 Task: Search one way flight ticket for 4 adults, 1 infant in seat and 1 infant on lap in premium economy from Pasco: Tri-cities Airport to Jacksonville: Albert J. Ellis Airport on 5-3-2023. Choice of flights is Delta. Number of bags: 3 checked bags. Price is upto 73000. Outbound departure time preference is 20:45.
Action: Mouse moved to (288, 243)
Screenshot: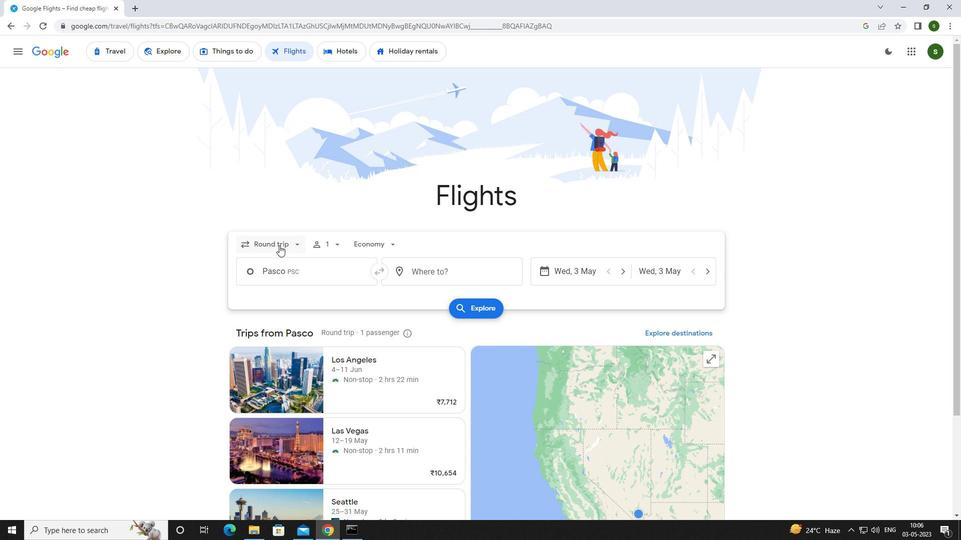 
Action: Mouse pressed left at (288, 243)
Screenshot: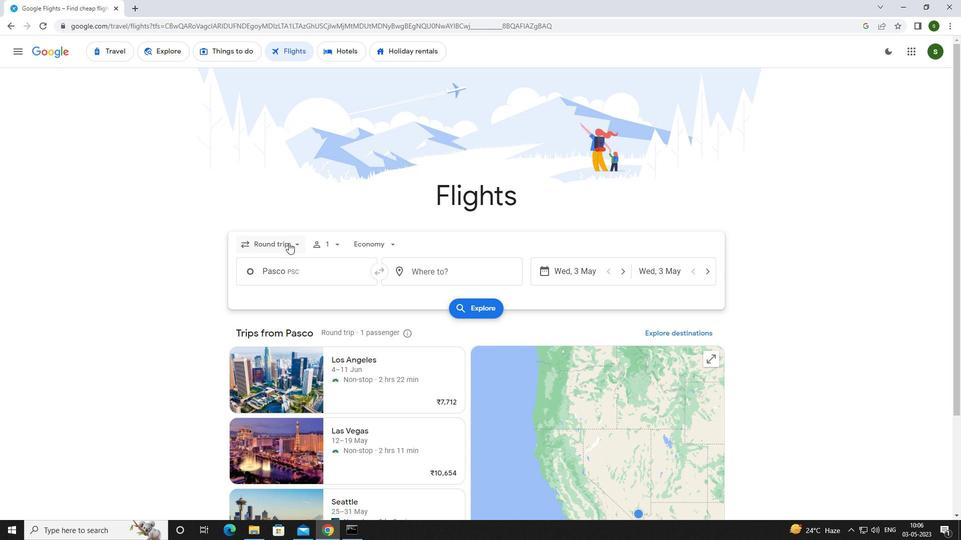 
Action: Mouse moved to (293, 285)
Screenshot: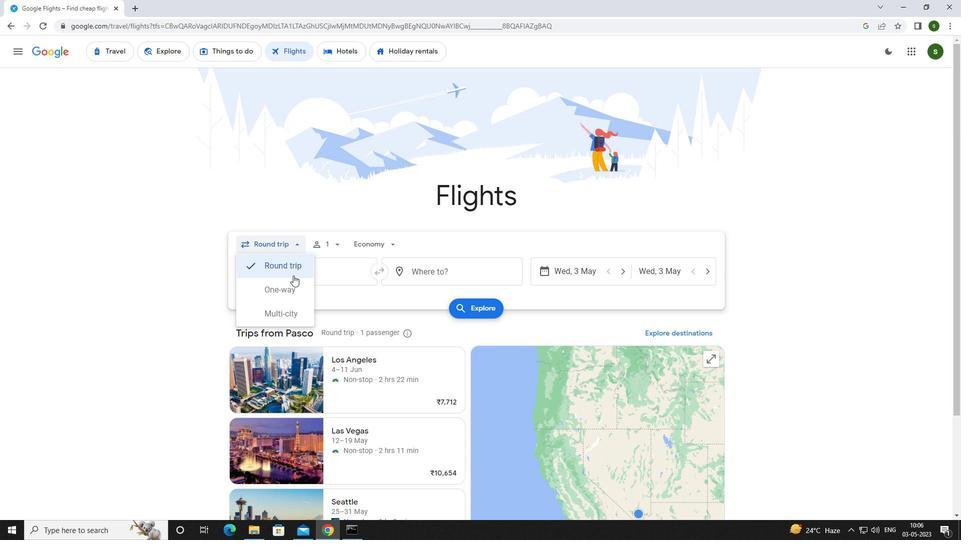 
Action: Mouse pressed left at (293, 285)
Screenshot: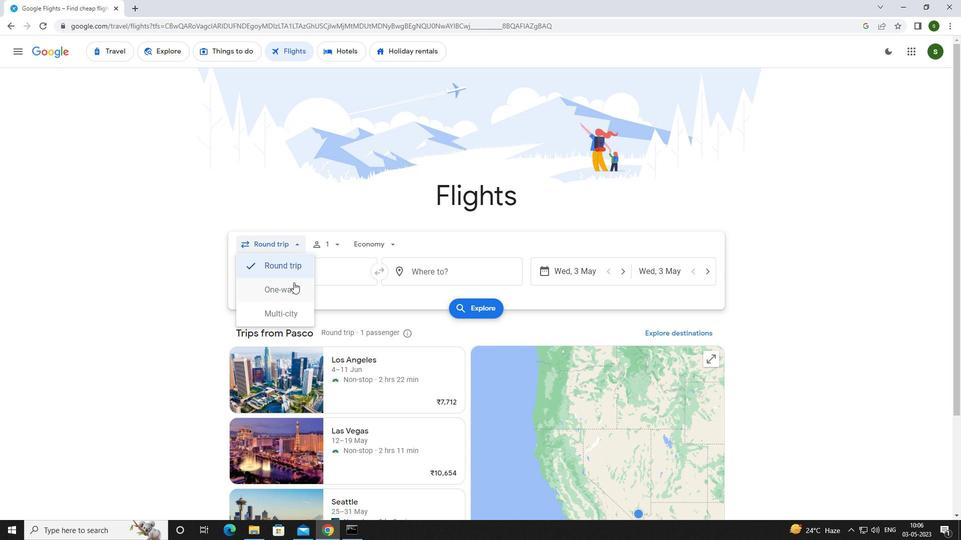 
Action: Mouse moved to (336, 245)
Screenshot: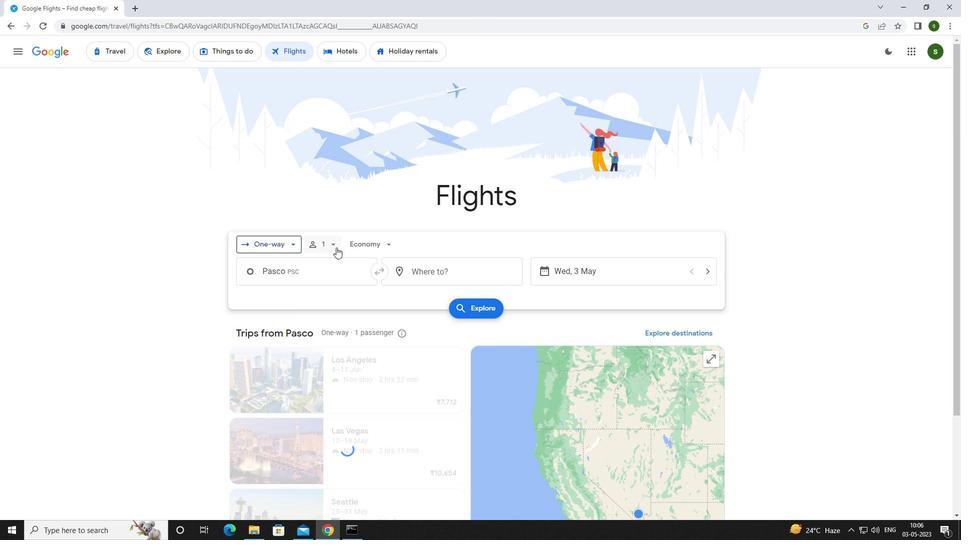 
Action: Mouse pressed left at (336, 245)
Screenshot: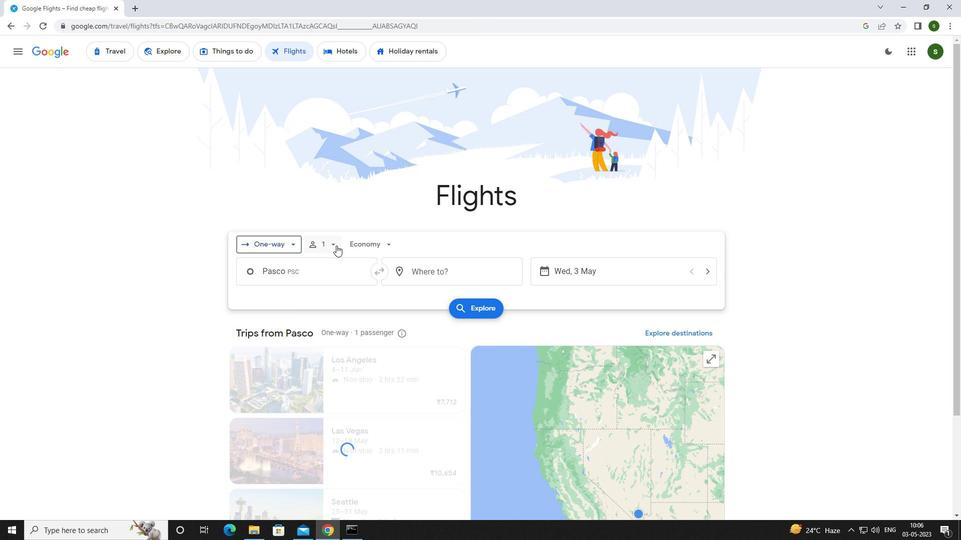 
Action: Mouse moved to (409, 270)
Screenshot: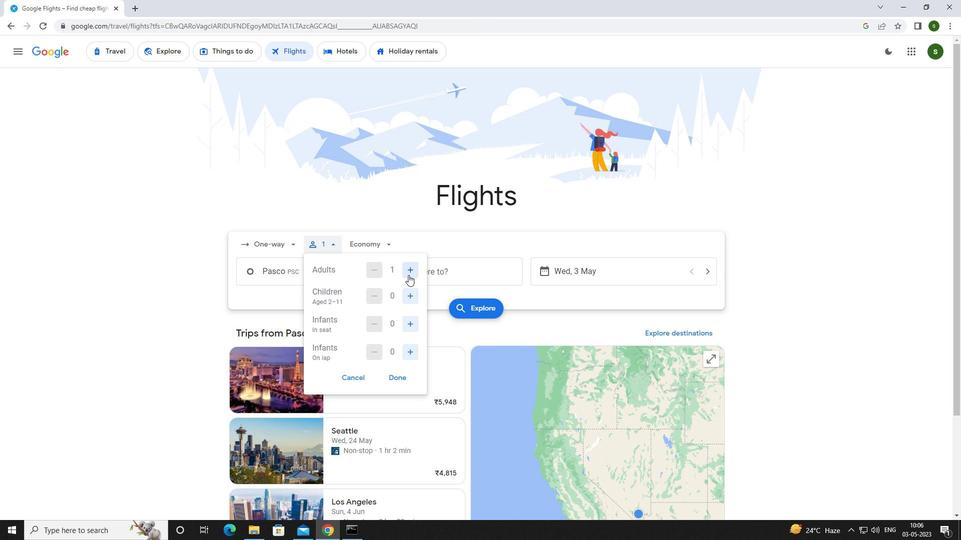 
Action: Mouse pressed left at (409, 270)
Screenshot: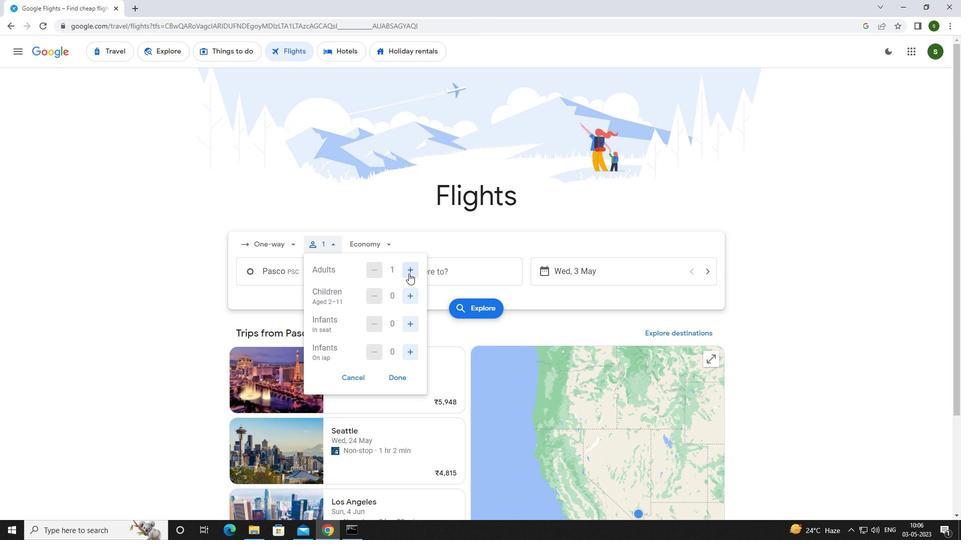 
Action: Mouse pressed left at (409, 270)
Screenshot: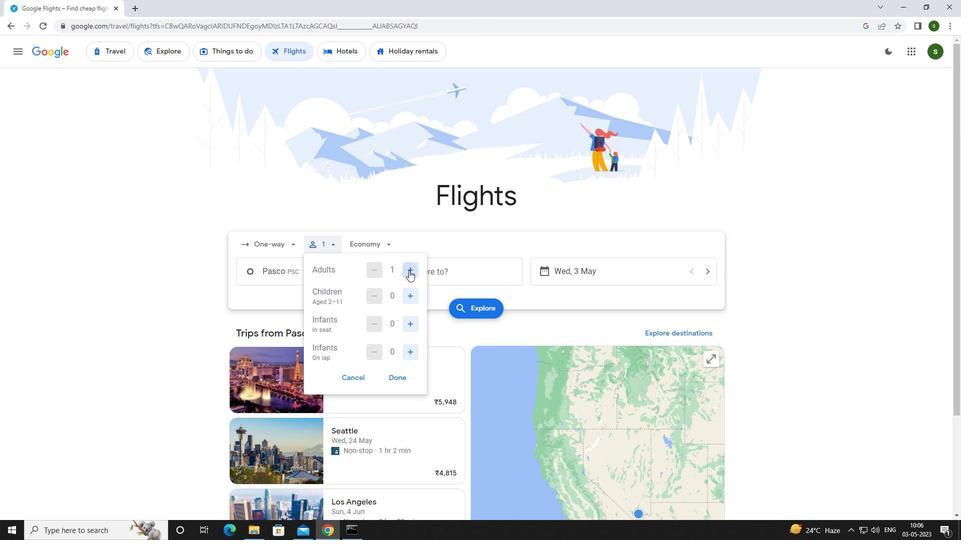 
Action: Mouse pressed left at (409, 270)
Screenshot: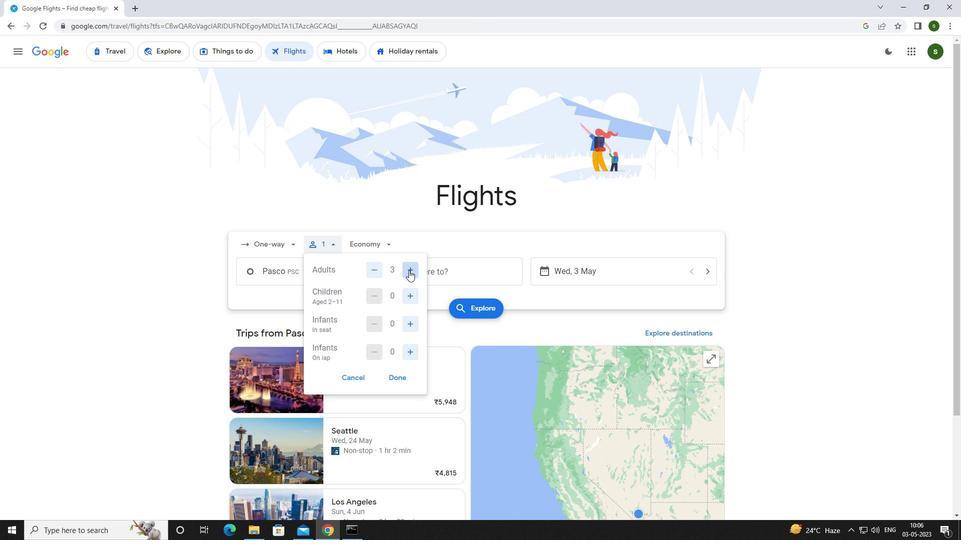 
Action: Mouse moved to (407, 329)
Screenshot: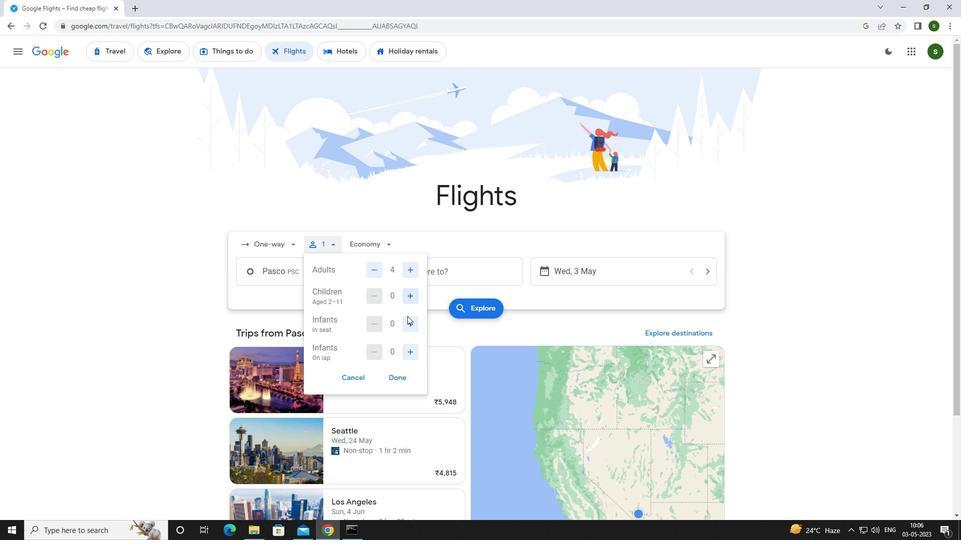 
Action: Mouse pressed left at (407, 329)
Screenshot: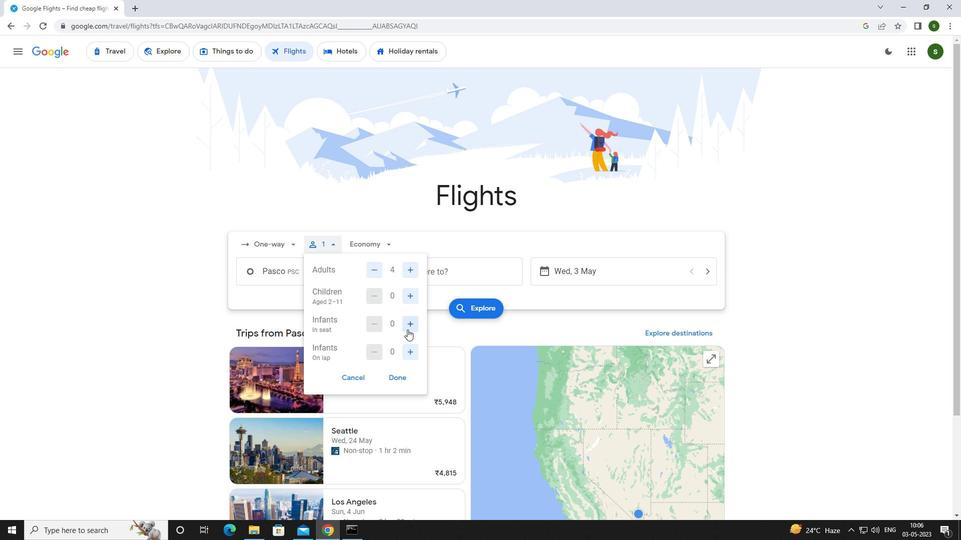 
Action: Mouse moved to (407, 357)
Screenshot: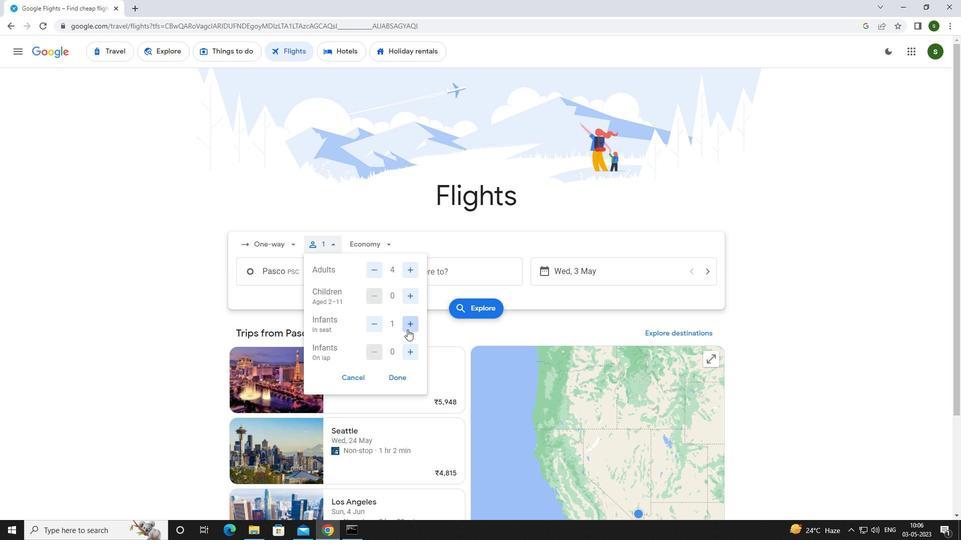 
Action: Mouse pressed left at (407, 357)
Screenshot: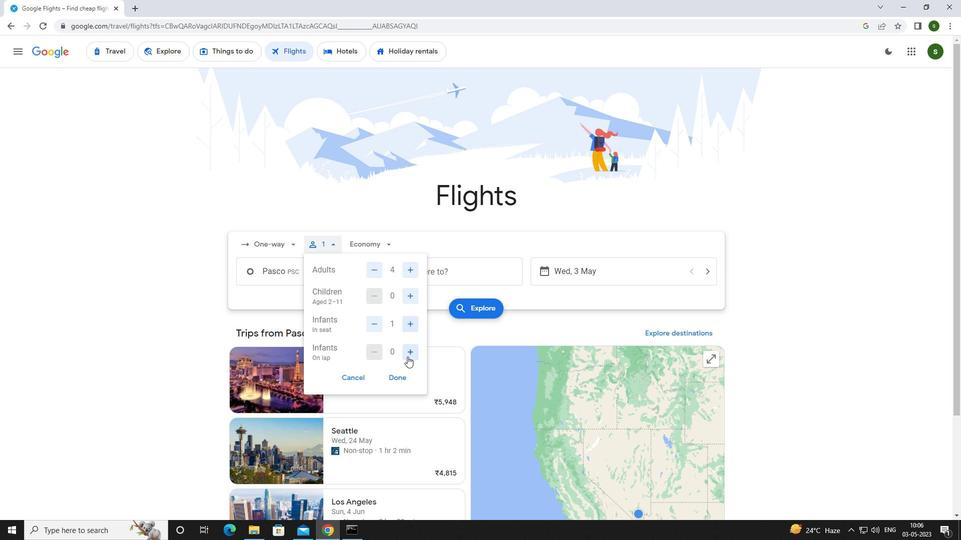 
Action: Mouse moved to (380, 243)
Screenshot: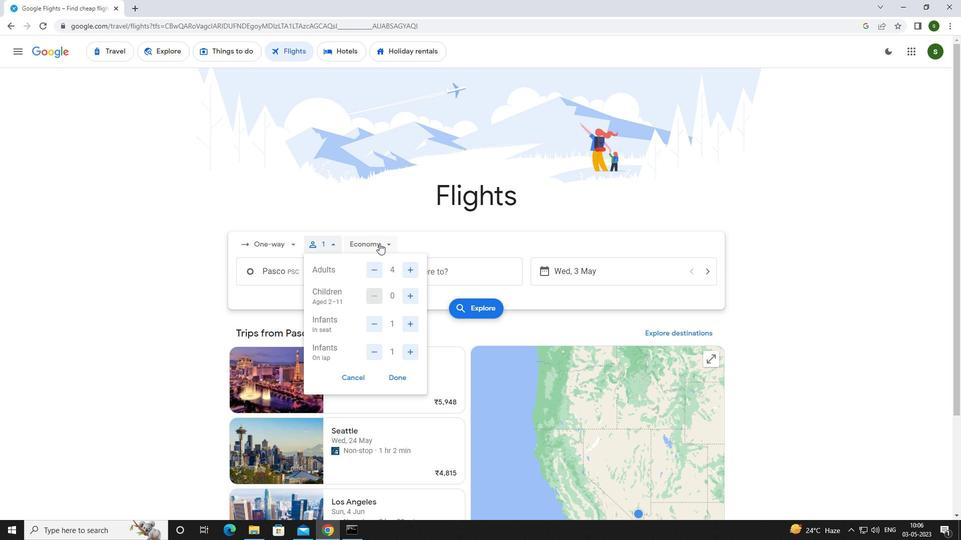 
Action: Mouse pressed left at (380, 243)
Screenshot: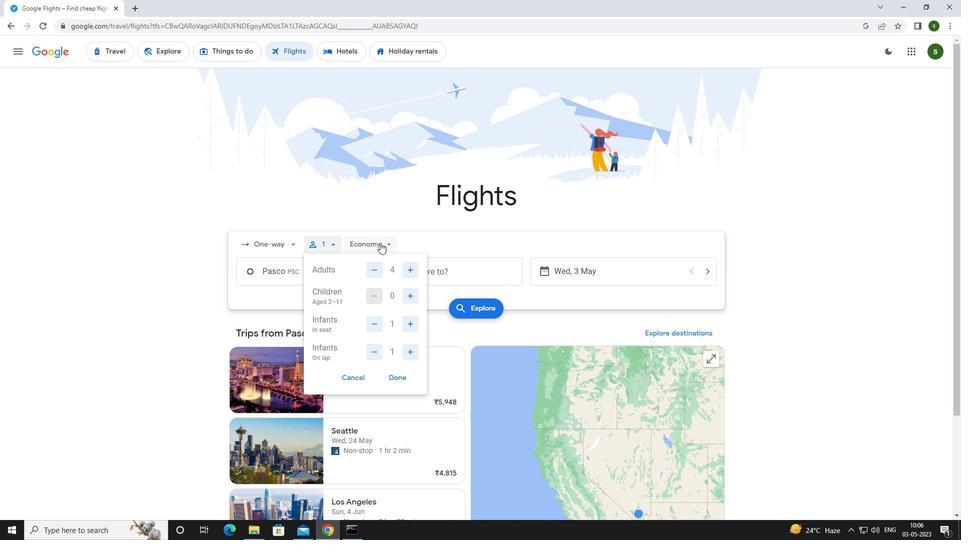 
Action: Mouse moved to (394, 288)
Screenshot: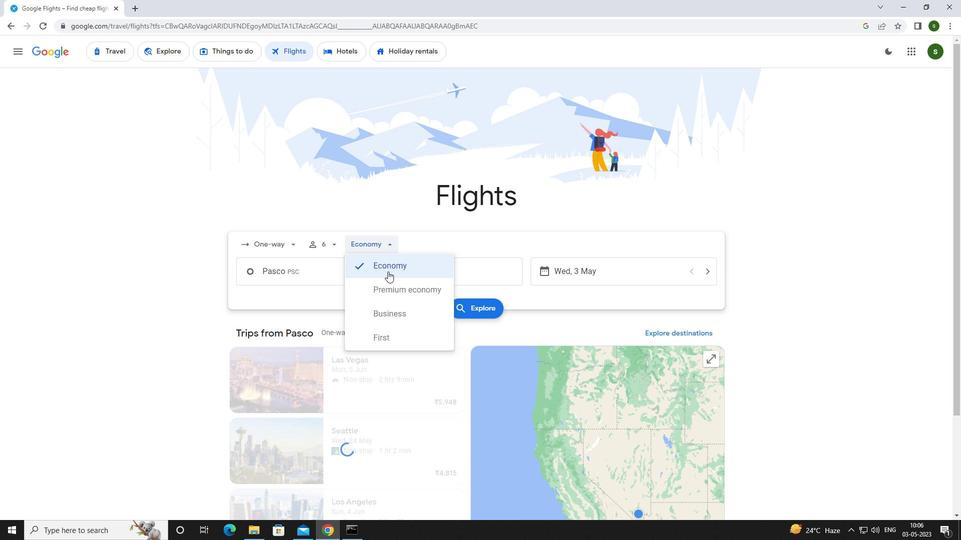 
Action: Mouse pressed left at (394, 288)
Screenshot: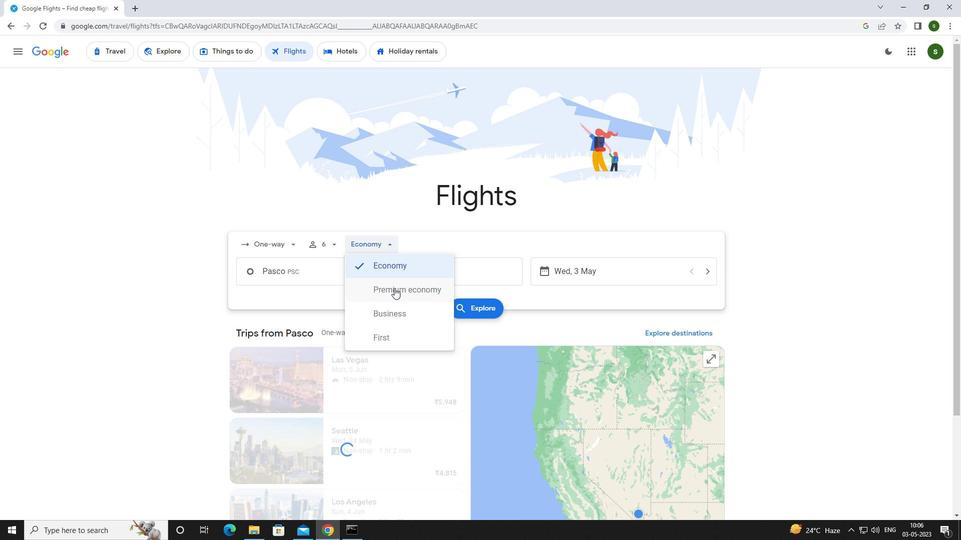
Action: Mouse moved to (362, 276)
Screenshot: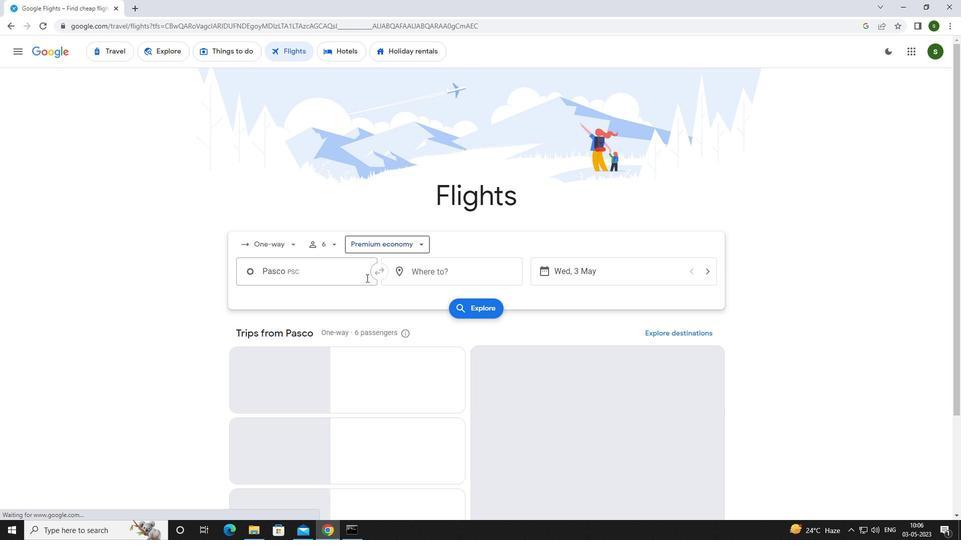 
Action: Mouse pressed left at (362, 276)
Screenshot: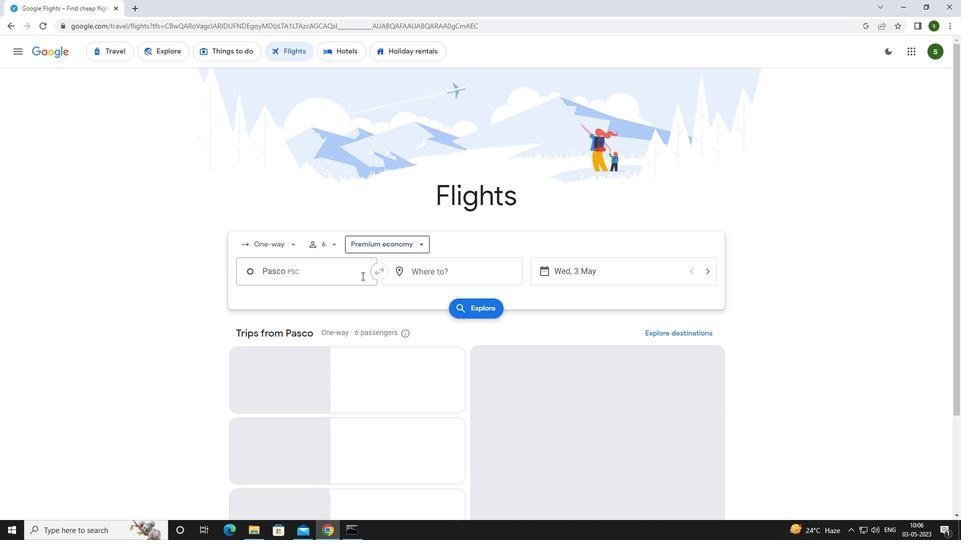 
Action: Key pressed <Key.caps_lock>p<Key.caps_lock>asc
Screenshot: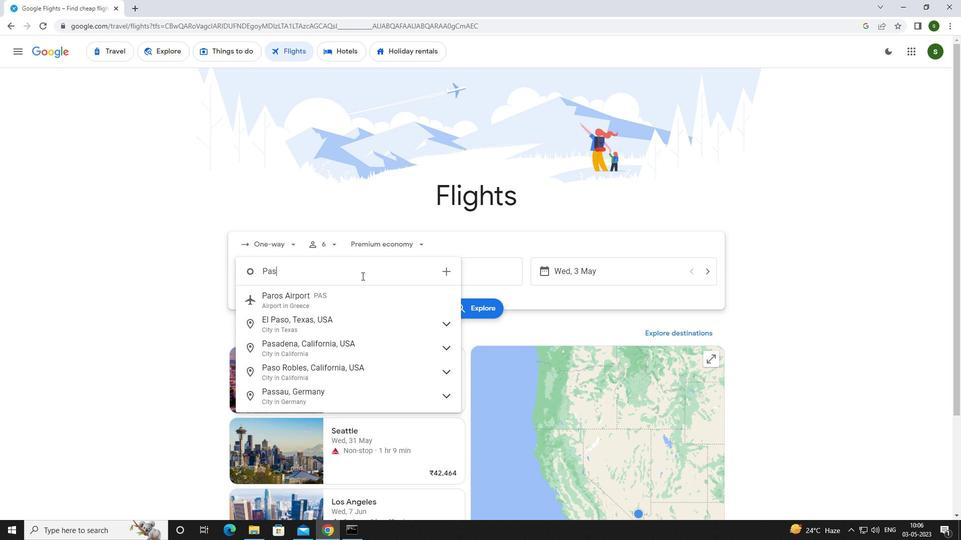 
Action: Mouse moved to (352, 324)
Screenshot: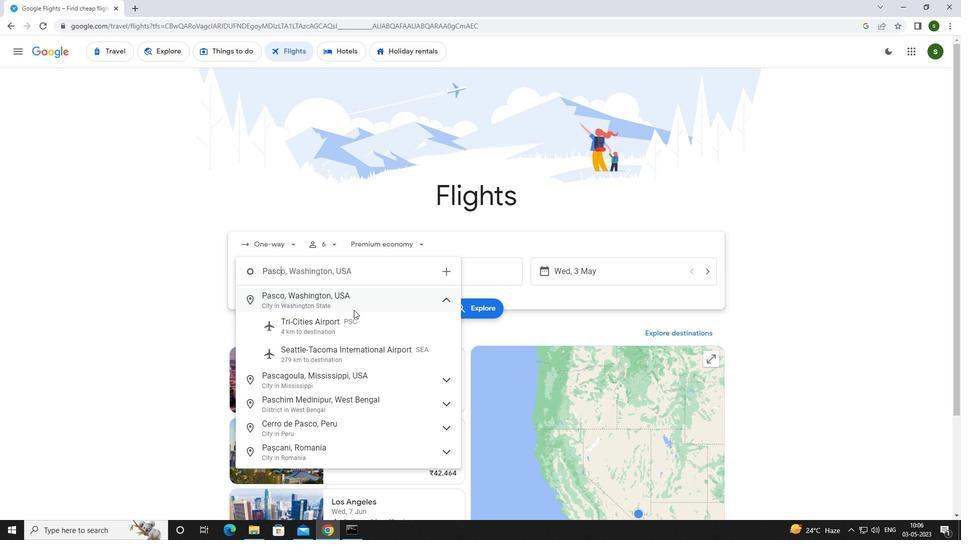 
Action: Mouse pressed left at (352, 324)
Screenshot: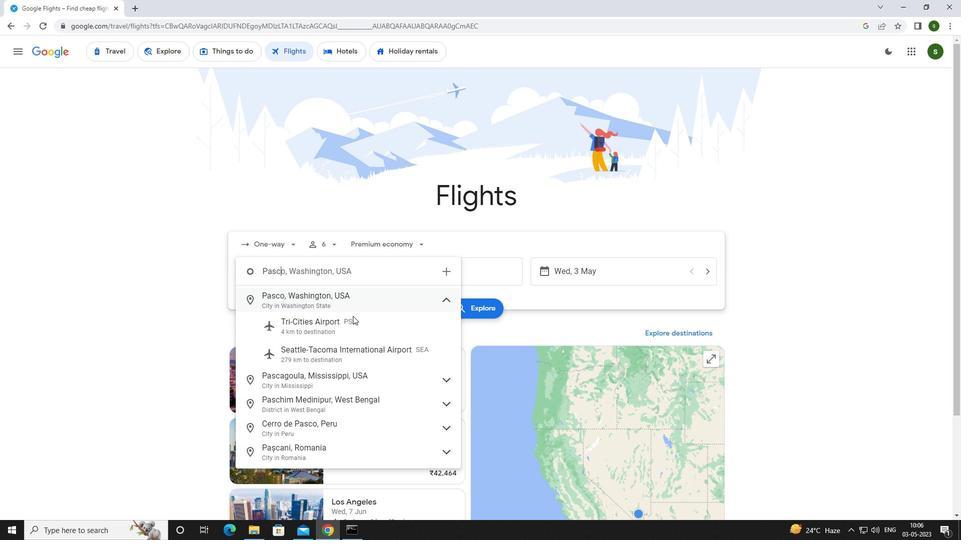 
Action: Mouse moved to (452, 271)
Screenshot: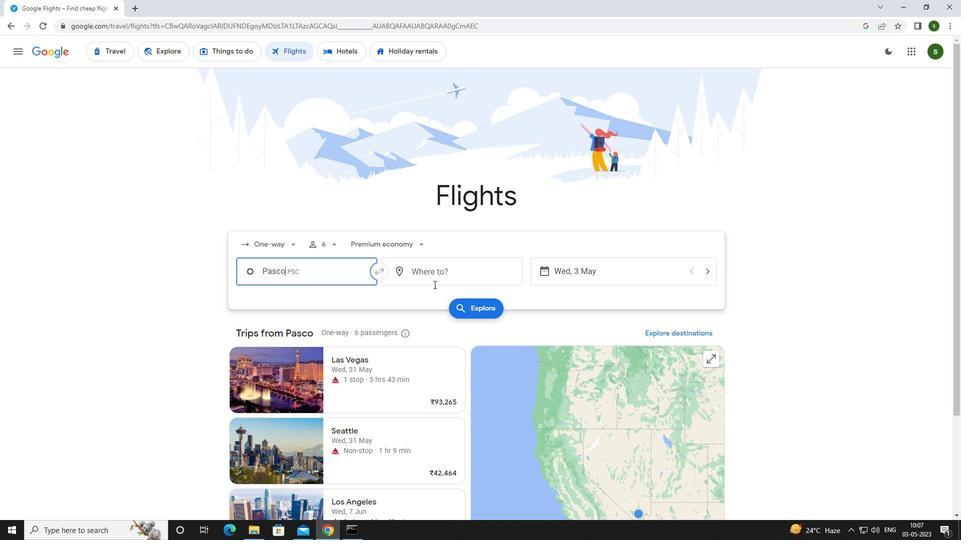 
Action: Mouse pressed left at (452, 271)
Screenshot: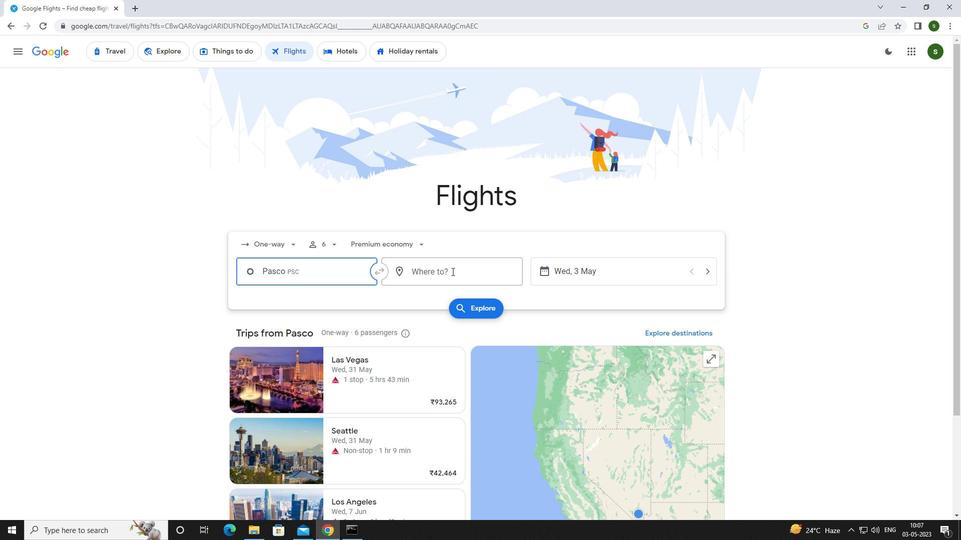 
Action: Mouse moved to (425, 279)
Screenshot: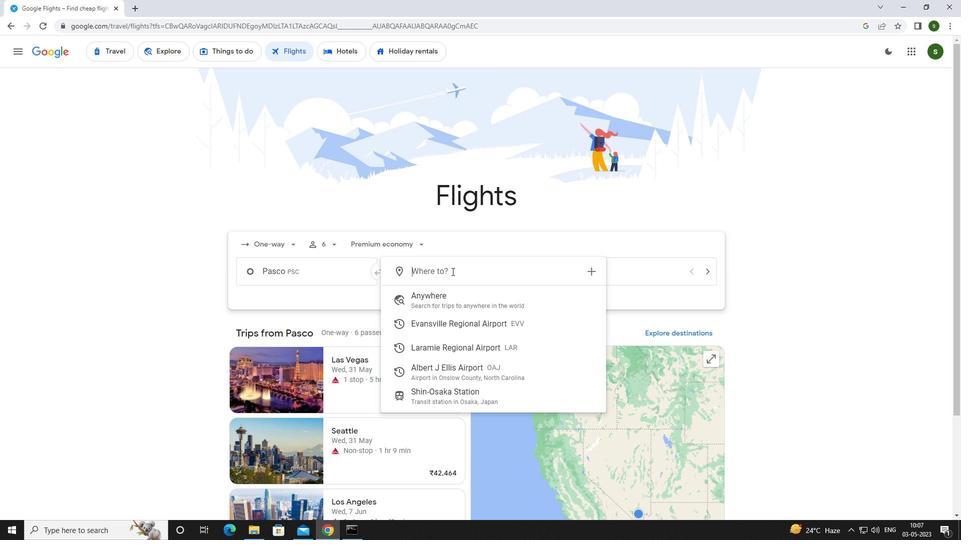
Action: Key pressed <Key.caps_lock>a<Key.caps_lock>lbert<Key.space>
Screenshot: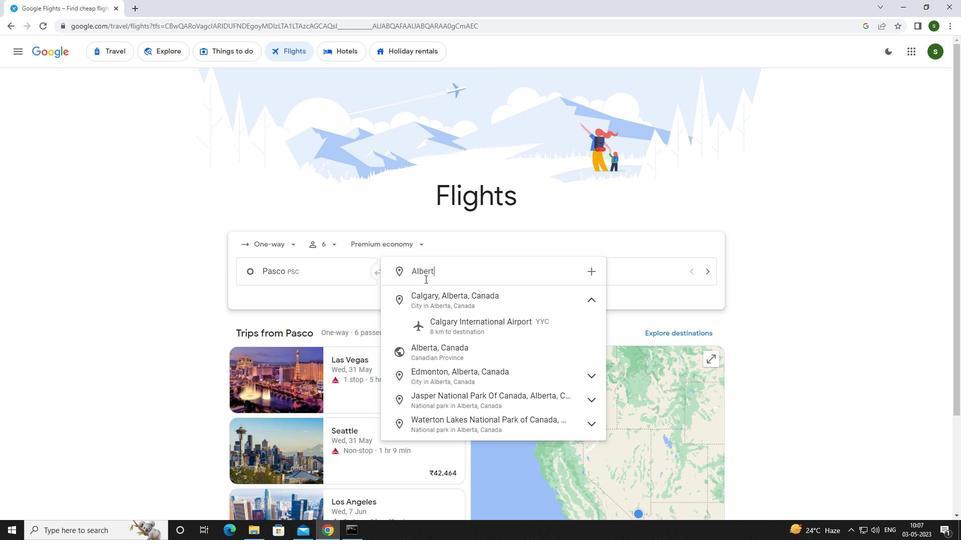 
Action: Mouse moved to (437, 304)
Screenshot: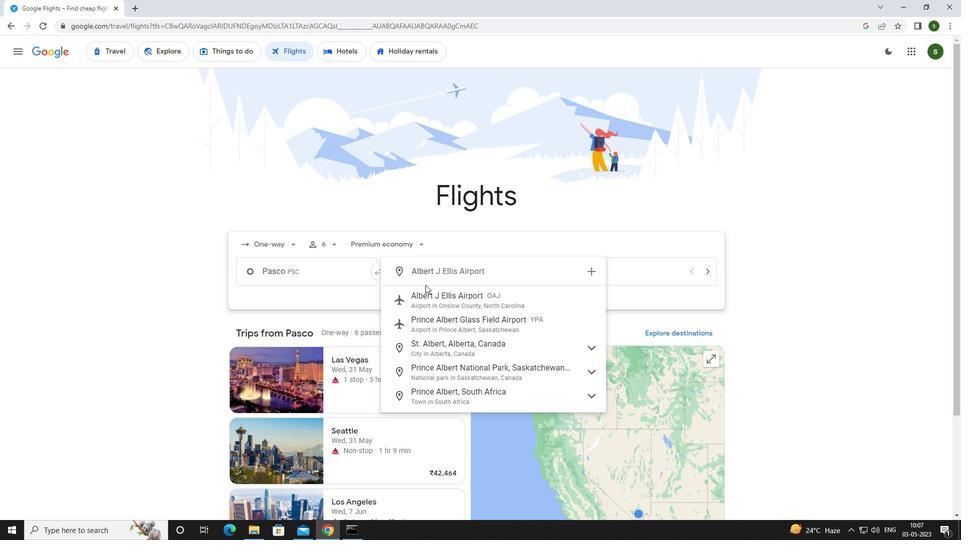
Action: Mouse pressed left at (437, 304)
Screenshot: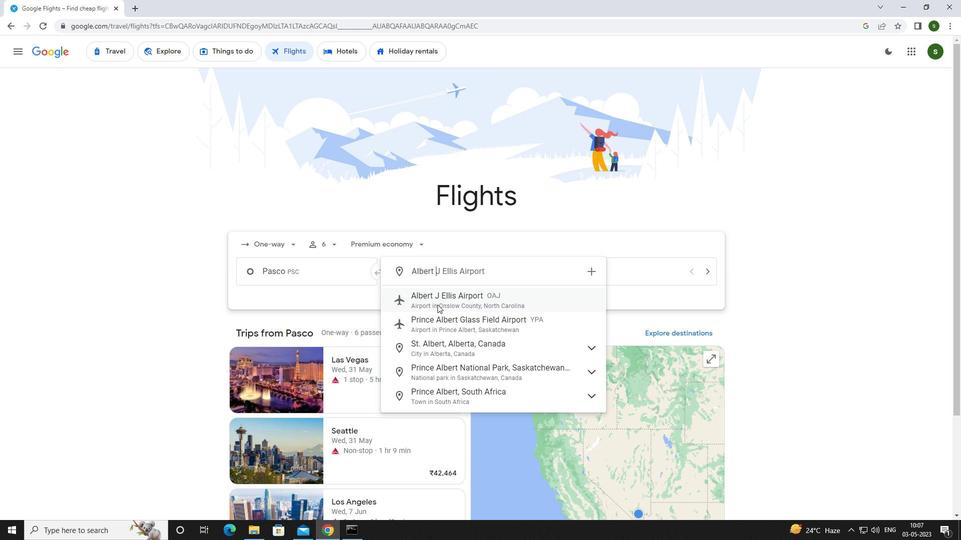 
Action: Mouse moved to (615, 269)
Screenshot: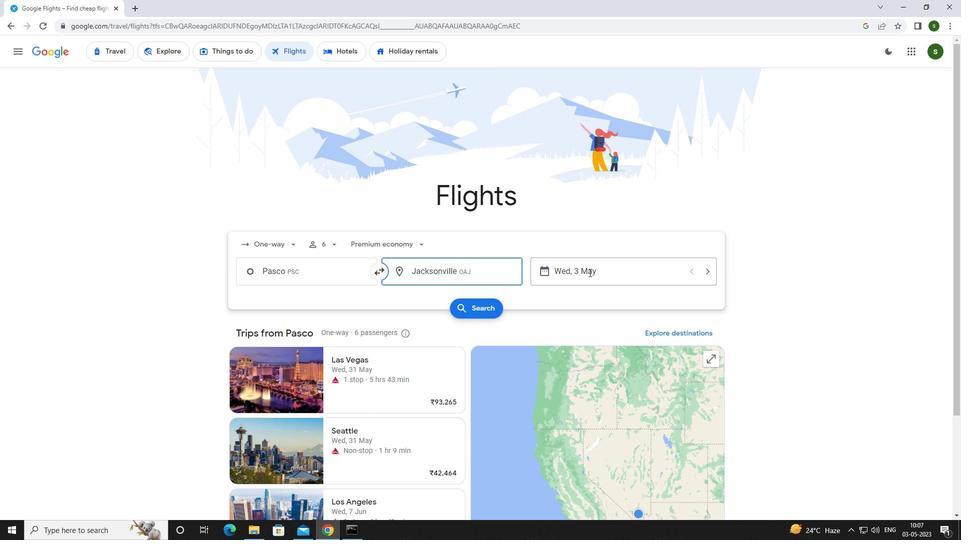 
Action: Mouse pressed left at (615, 269)
Screenshot: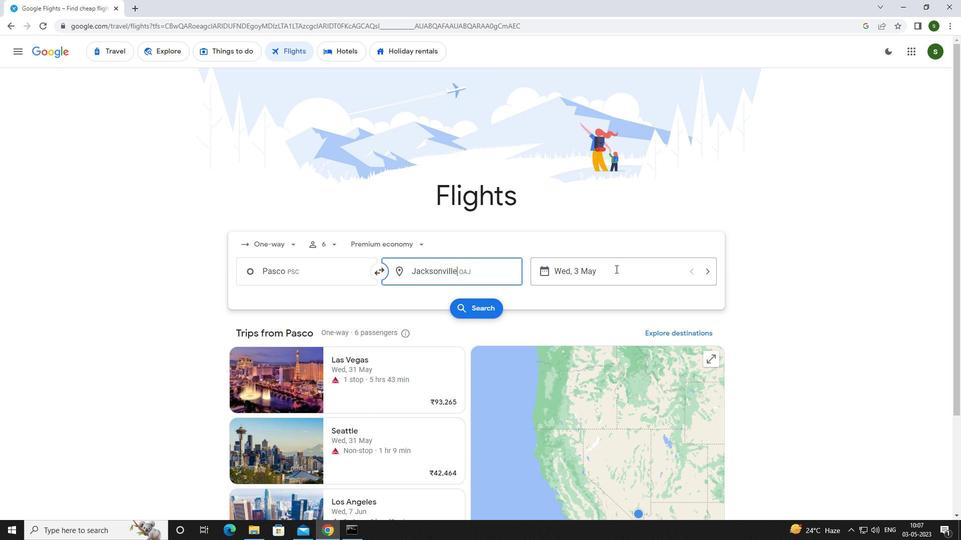 
Action: Mouse moved to (430, 337)
Screenshot: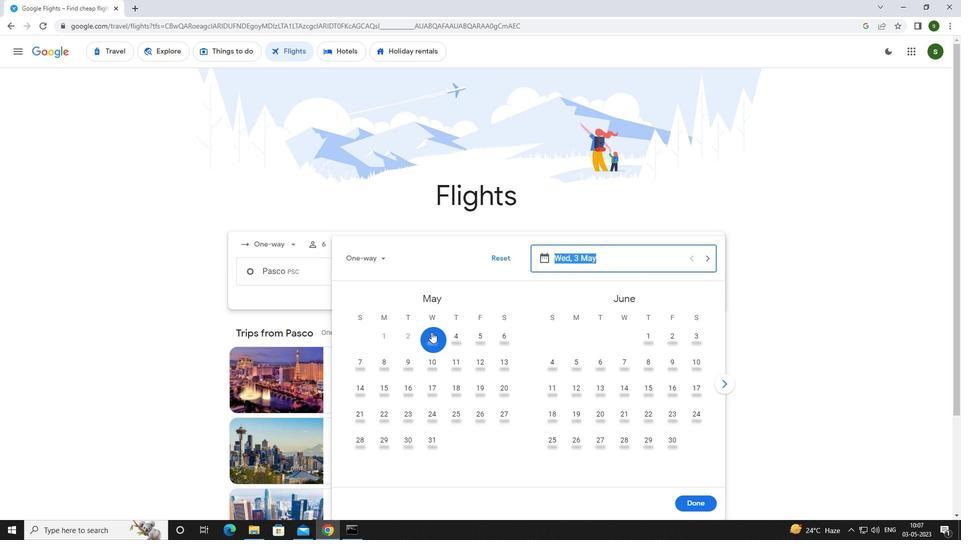 
Action: Mouse pressed left at (430, 337)
Screenshot: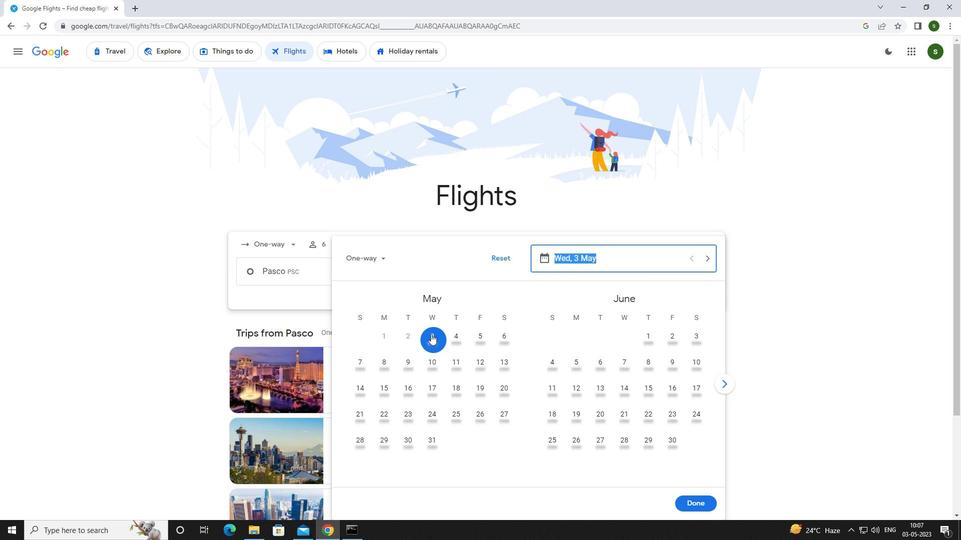 
Action: Mouse moved to (681, 501)
Screenshot: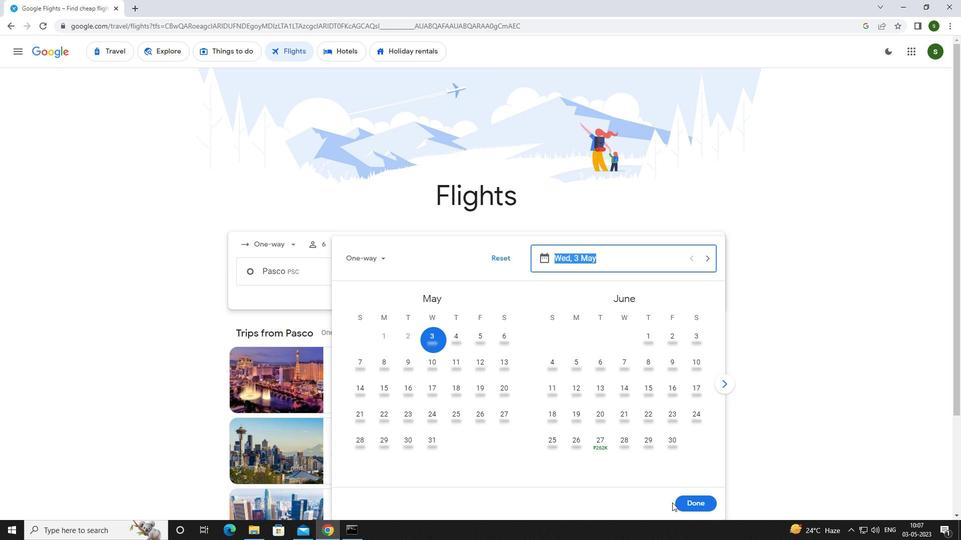 
Action: Mouse pressed left at (681, 501)
Screenshot: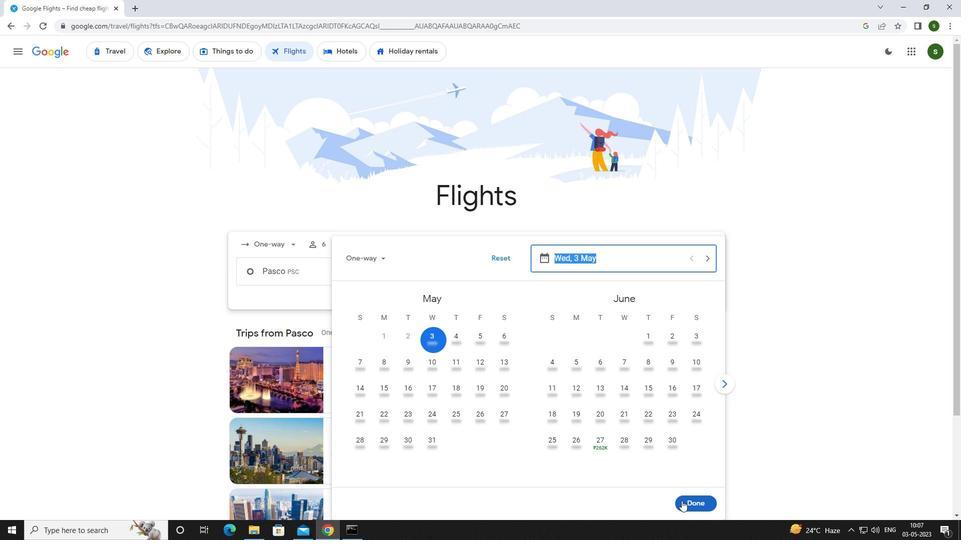 
Action: Mouse moved to (482, 303)
Screenshot: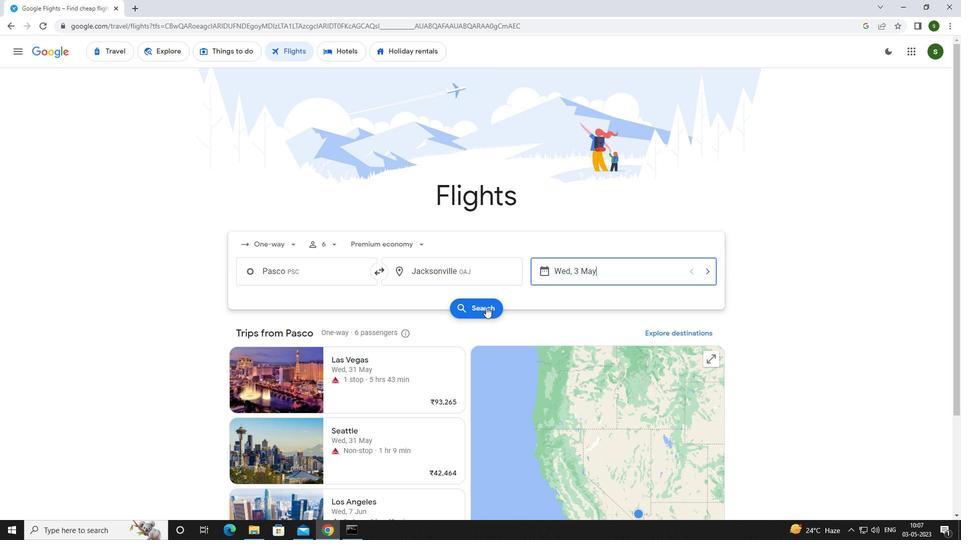
Action: Mouse pressed left at (482, 303)
Screenshot: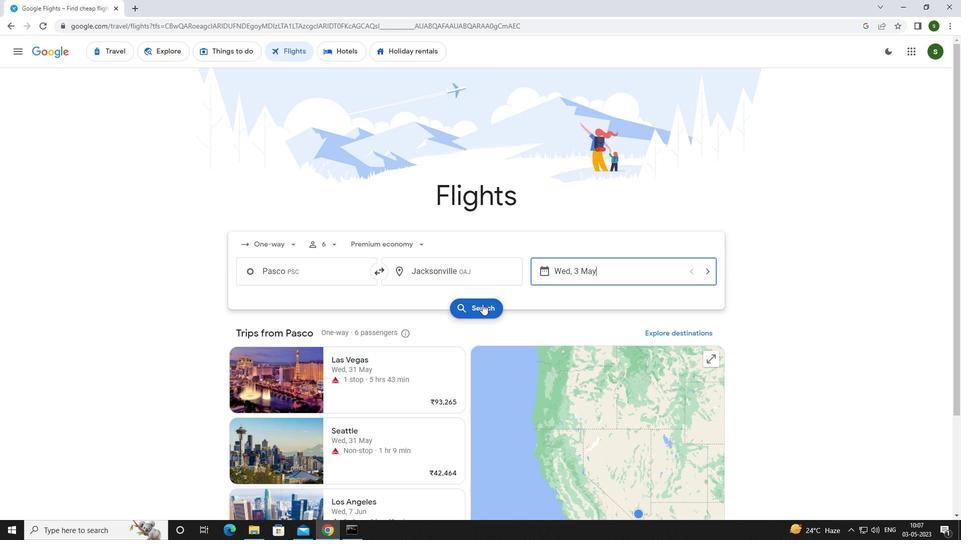 
Action: Mouse moved to (245, 137)
Screenshot: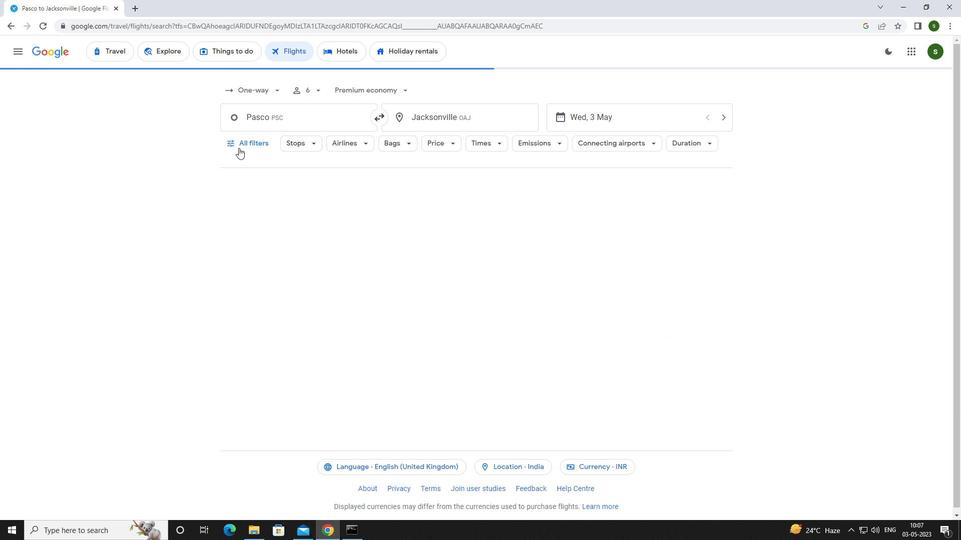 
Action: Mouse pressed left at (245, 137)
Screenshot: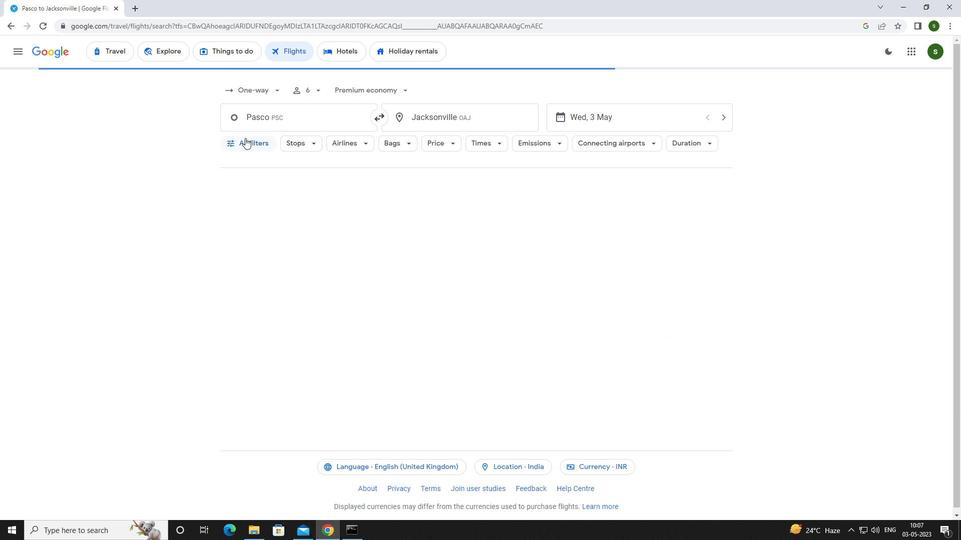 
Action: Mouse moved to (371, 355)
Screenshot: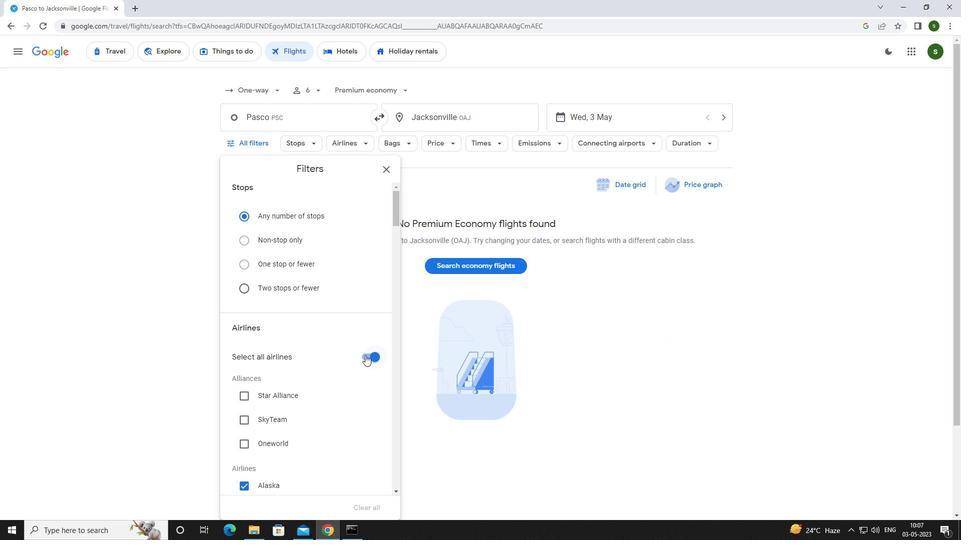
Action: Mouse pressed left at (371, 355)
Screenshot: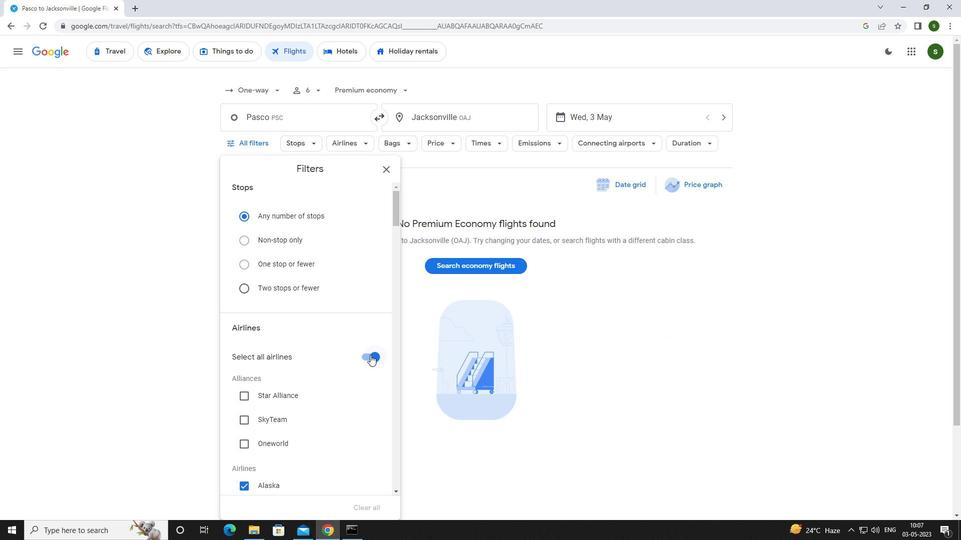 
Action: Mouse scrolled (371, 355) with delta (0, 0)
Screenshot: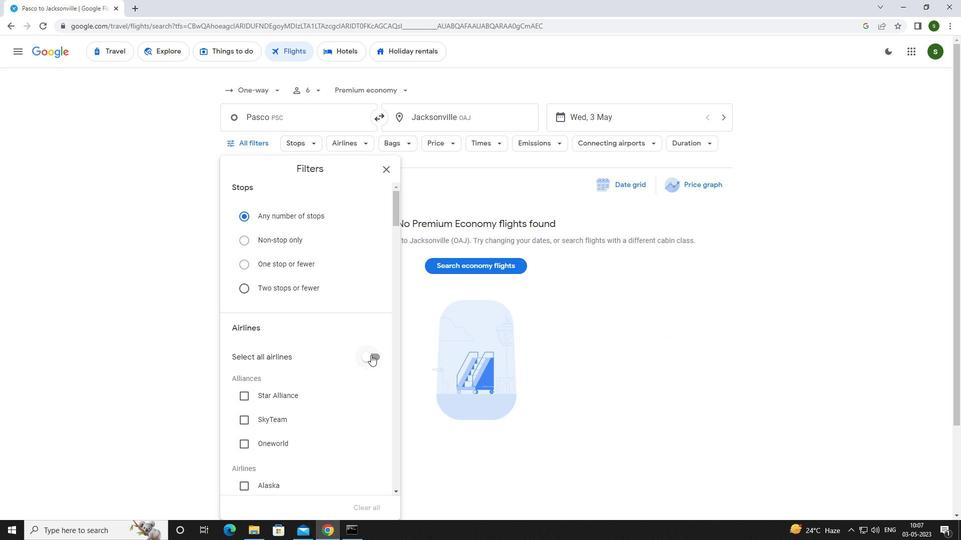 
Action: Mouse scrolled (371, 355) with delta (0, 0)
Screenshot: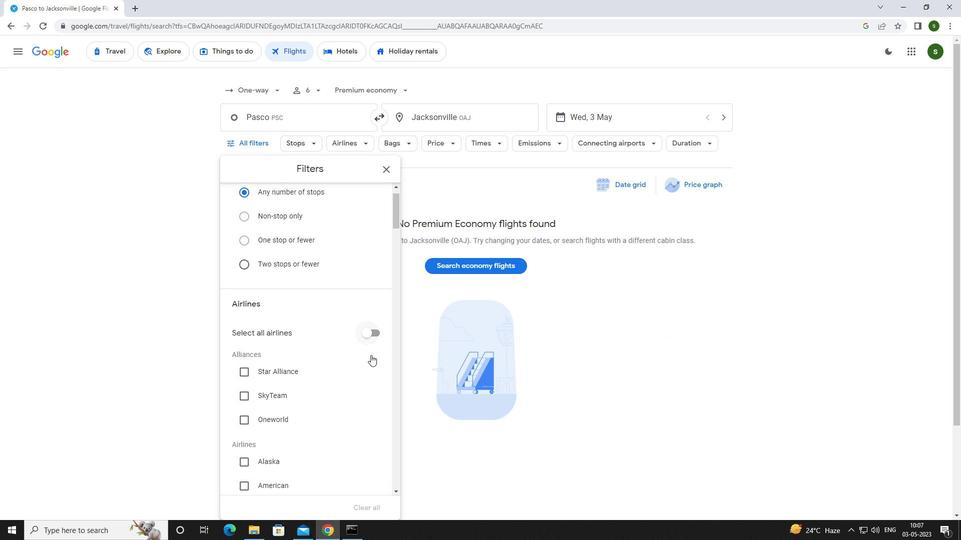 
Action: Mouse scrolled (371, 355) with delta (0, 0)
Screenshot: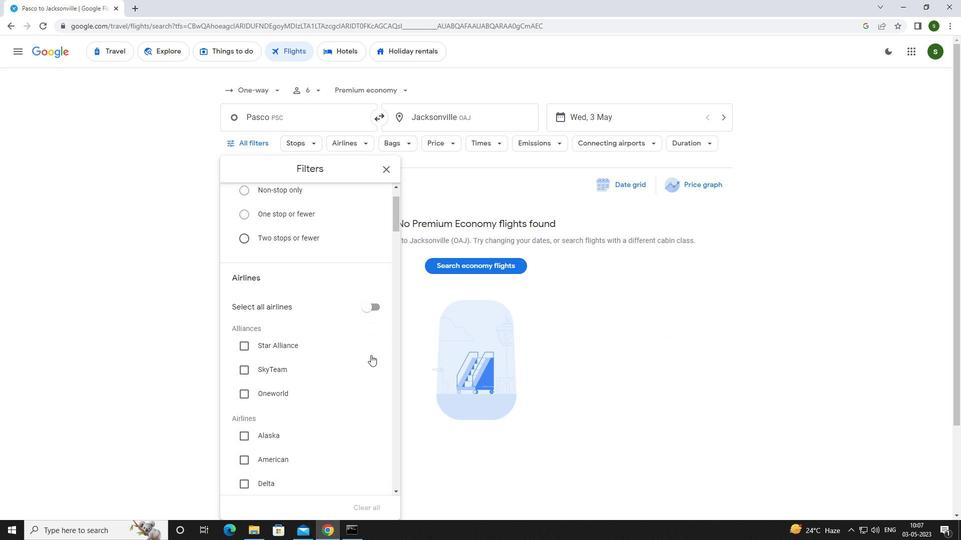 
Action: Mouse moved to (269, 382)
Screenshot: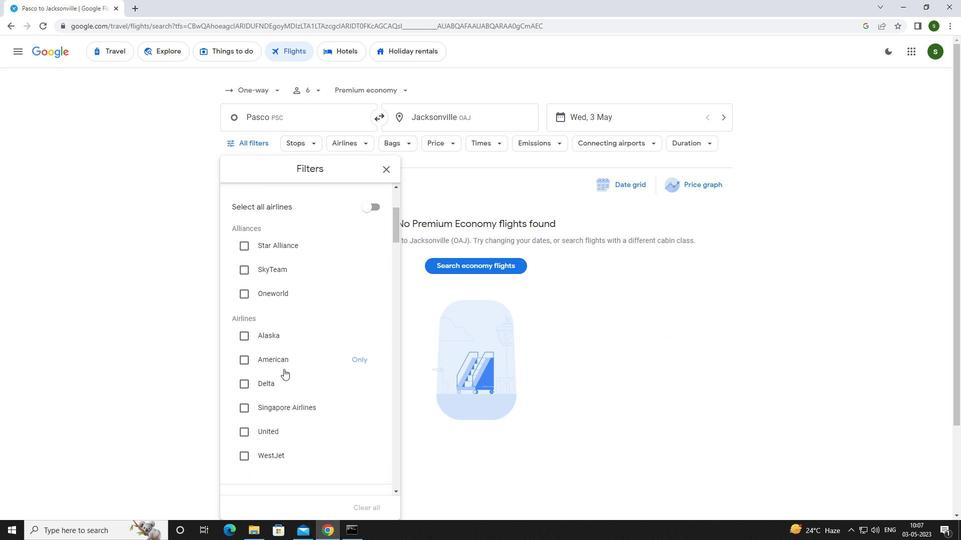 
Action: Mouse pressed left at (269, 382)
Screenshot: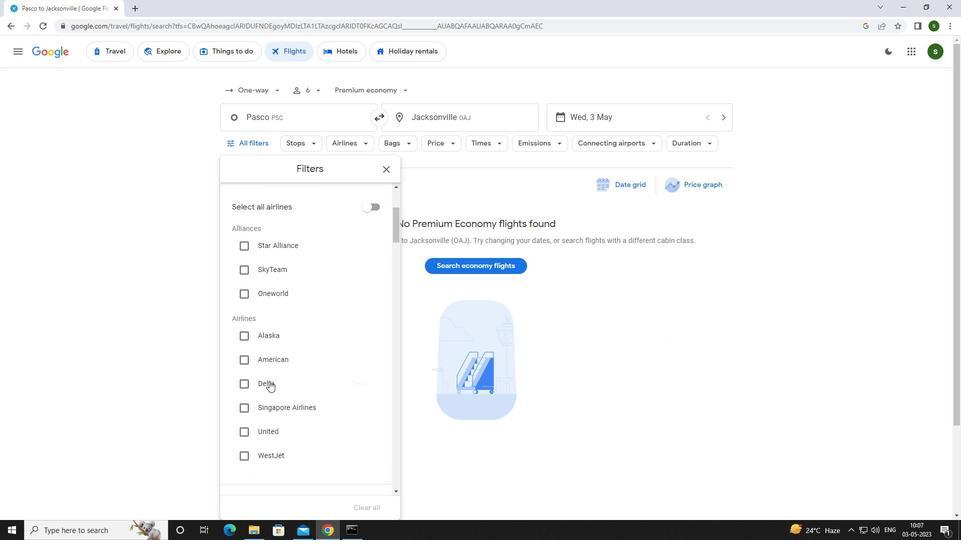 
Action: Mouse scrolled (269, 382) with delta (0, 0)
Screenshot: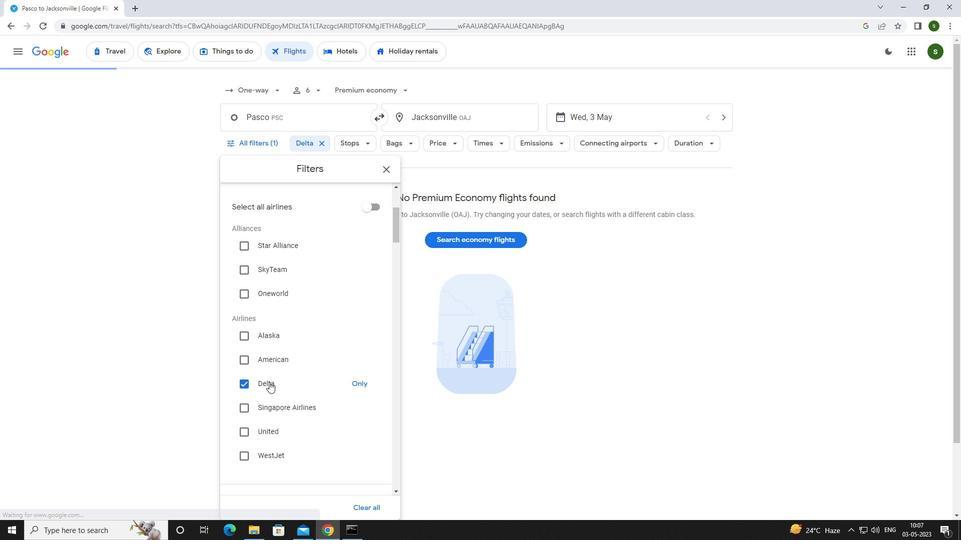 
Action: Mouse scrolled (269, 382) with delta (0, 0)
Screenshot: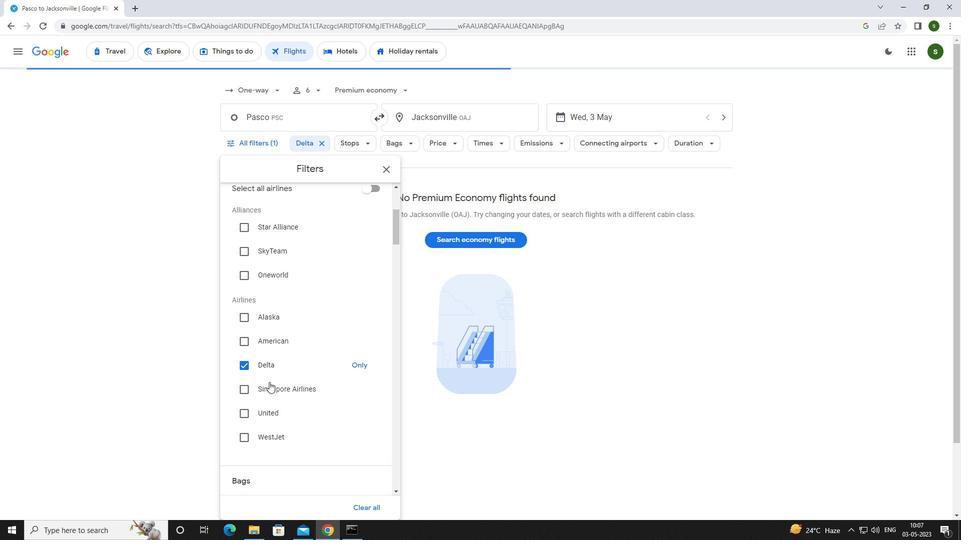 
Action: Mouse scrolled (269, 382) with delta (0, 0)
Screenshot: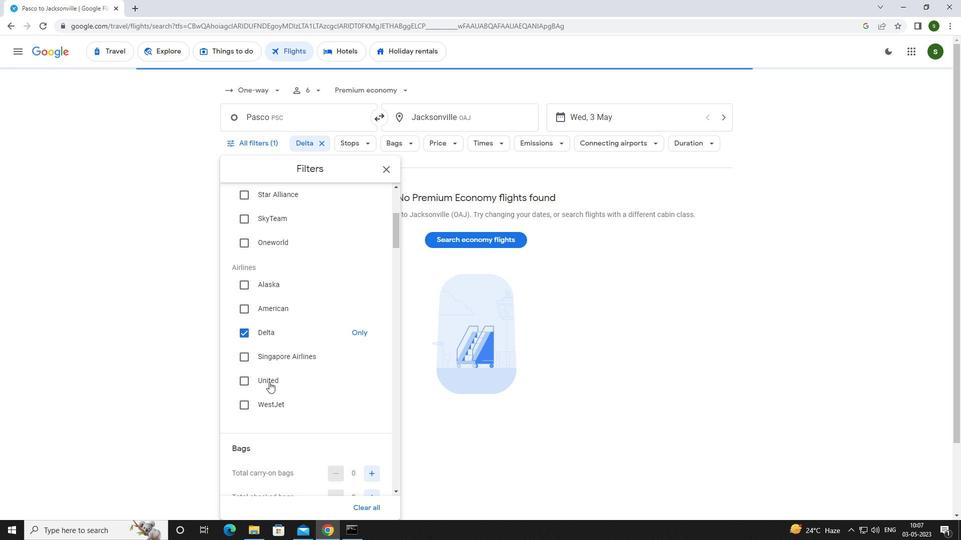 
Action: Mouse scrolled (269, 382) with delta (0, 0)
Screenshot: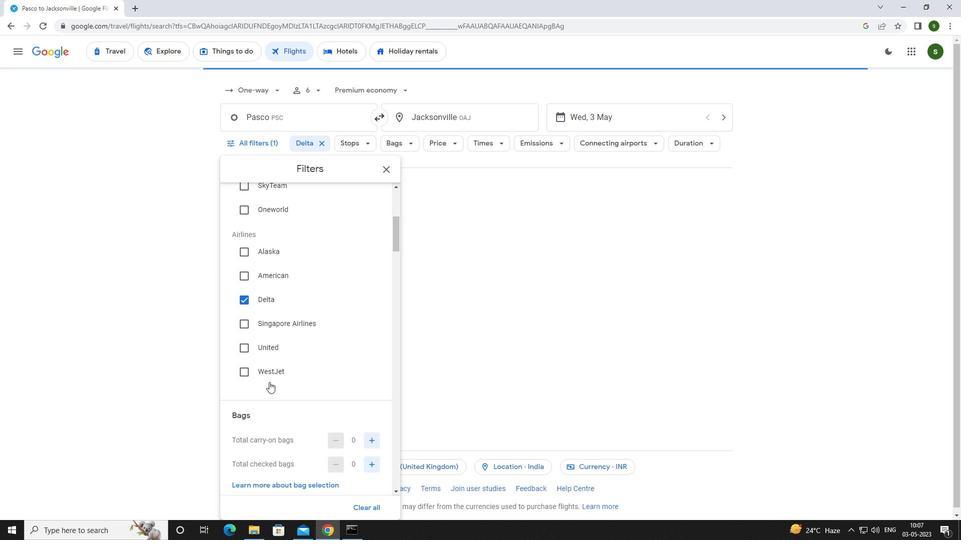 
Action: Mouse moved to (372, 350)
Screenshot: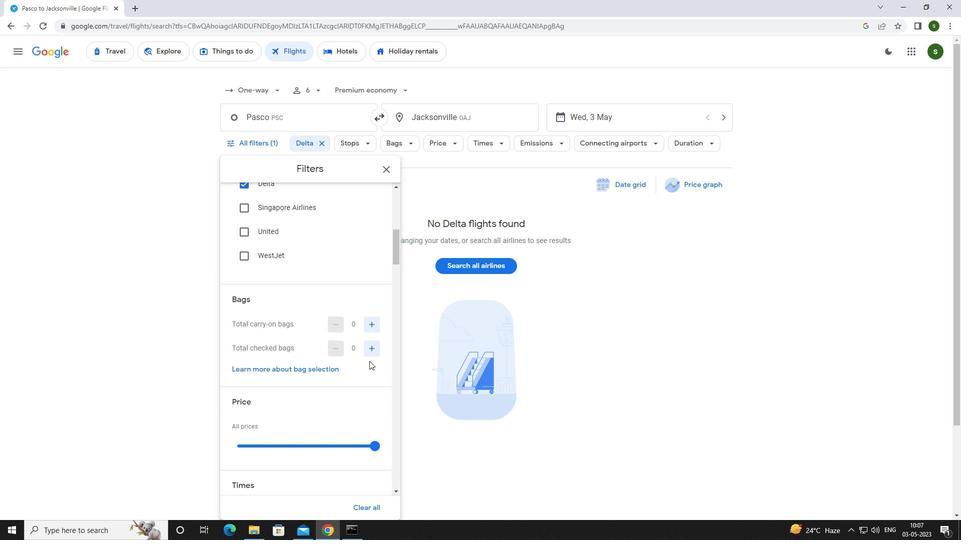 
Action: Mouse pressed left at (372, 350)
Screenshot: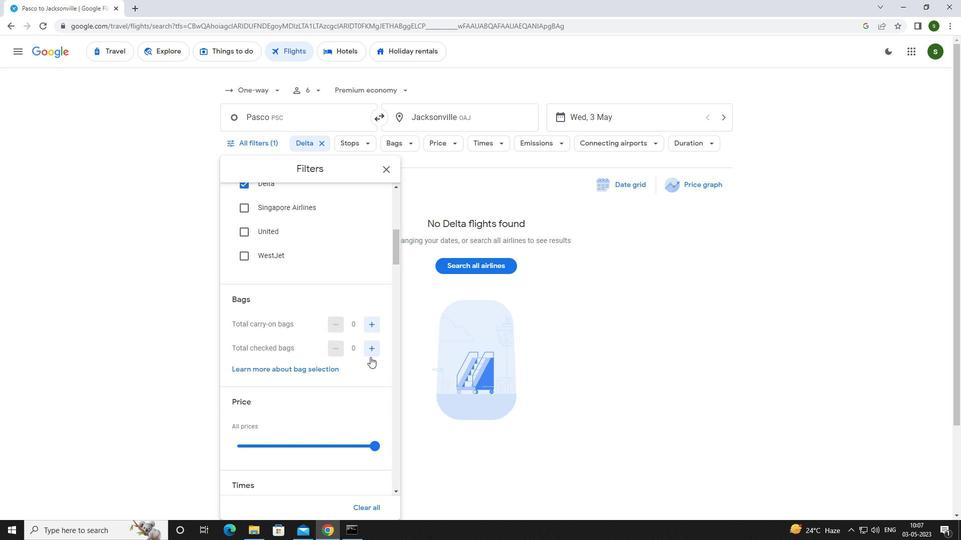 
Action: Mouse pressed left at (372, 350)
Screenshot: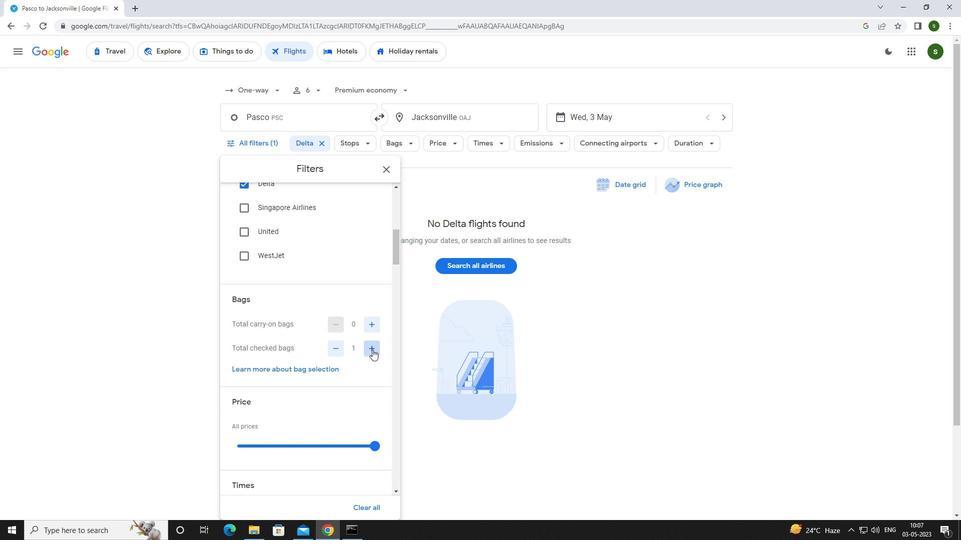 
Action: Mouse pressed left at (372, 350)
Screenshot: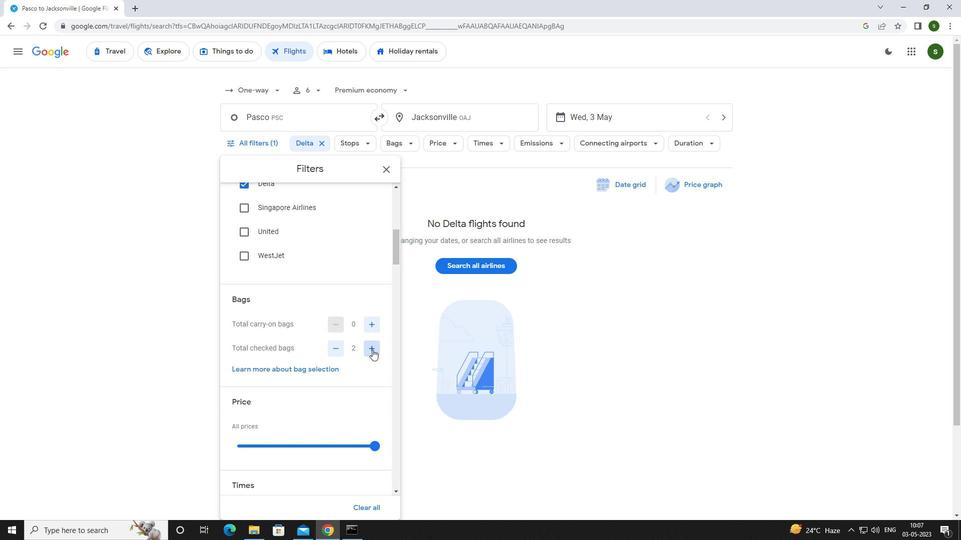 
Action: Mouse moved to (375, 444)
Screenshot: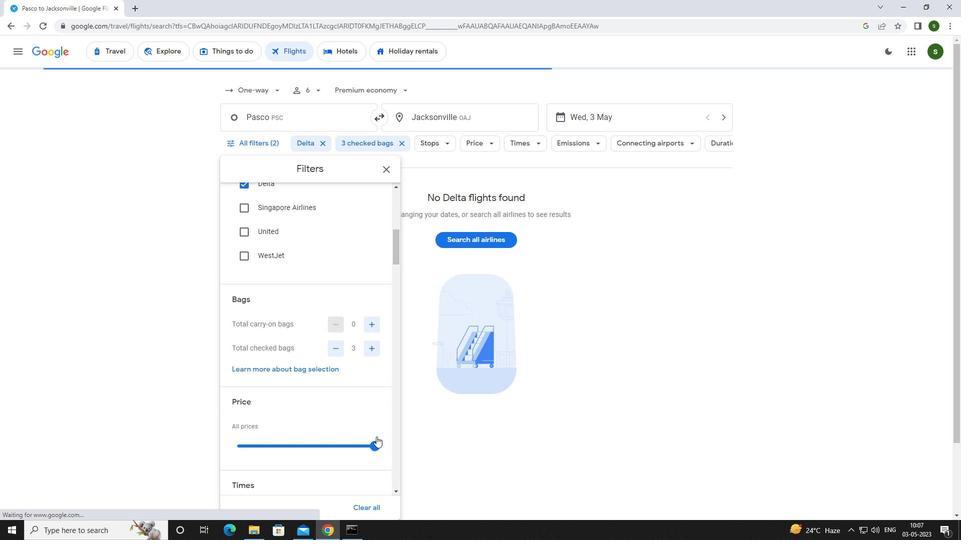 
Action: Mouse pressed left at (375, 444)
Screenshot: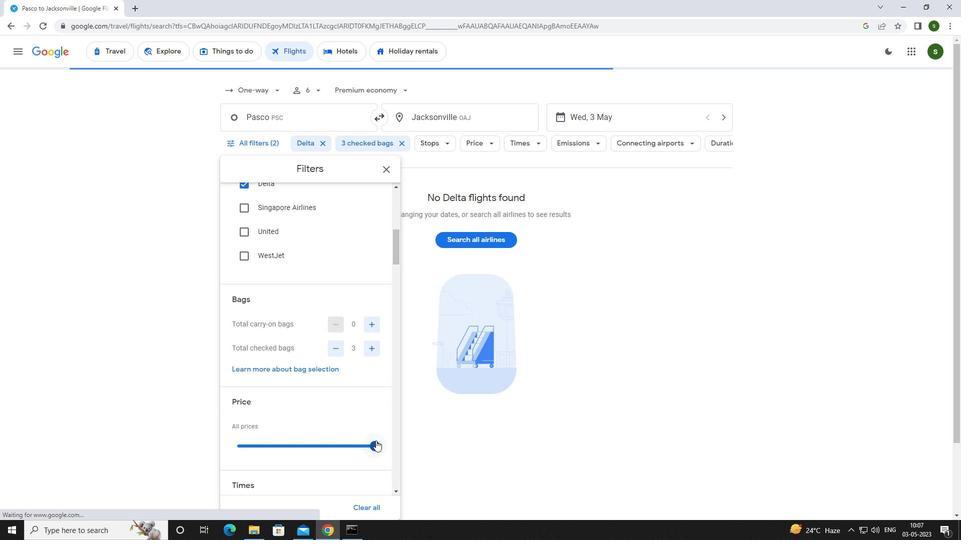
Action: Mouse scrolled (375, 443) with delta (0, 0)
Screenshot: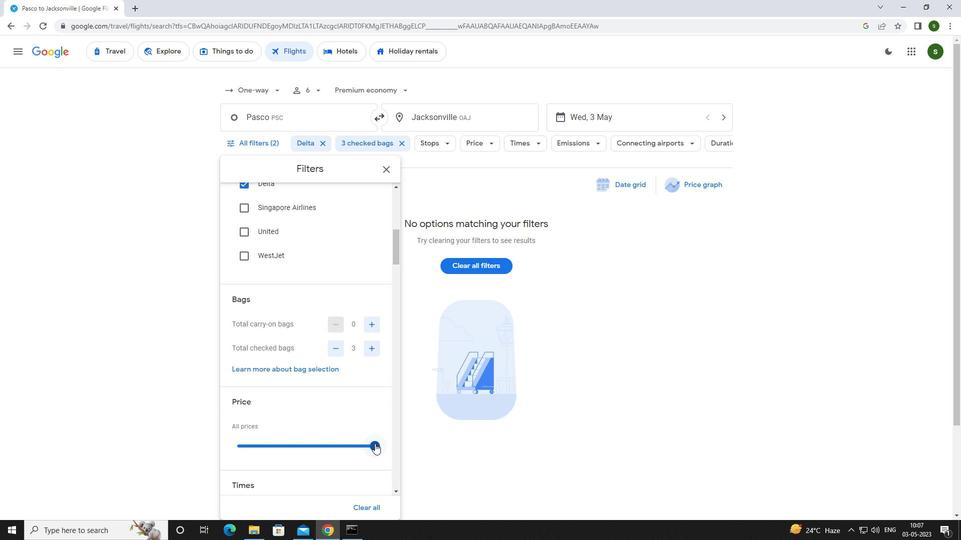 
Action: Mouse moved to (366, 442)
Screenshot: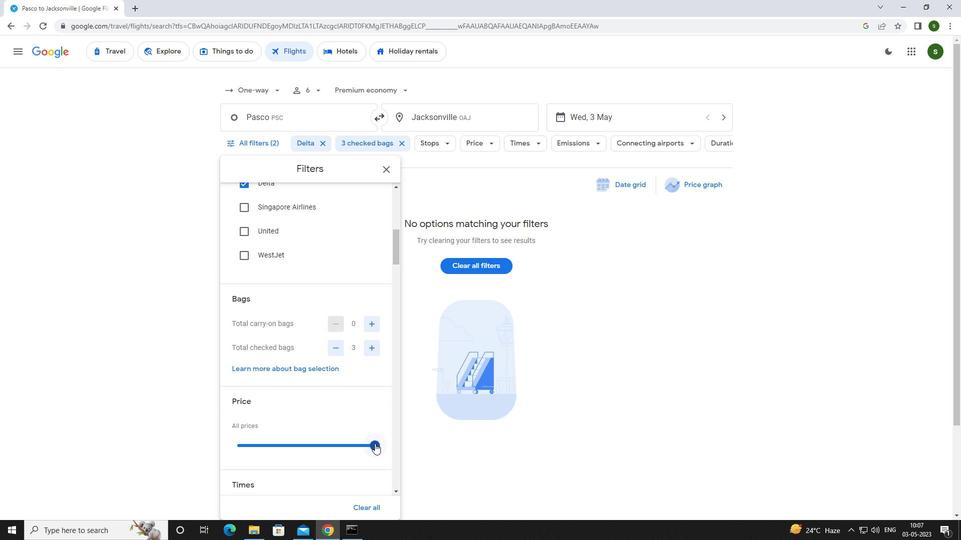
Action: Mouse scrolled (366, 441) with delta (0, 0)
Screenshot: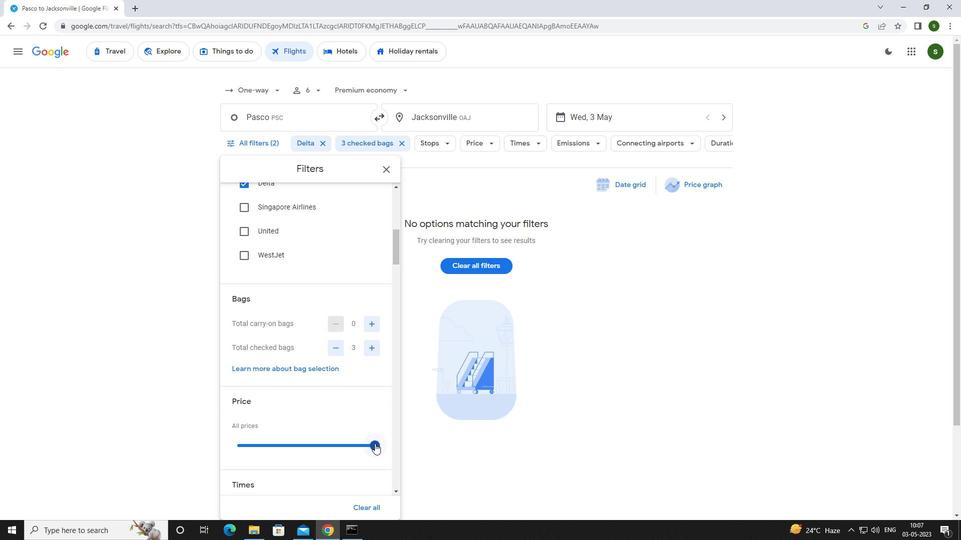 
Action: Mouse moved to (363, 440)
Screenshot: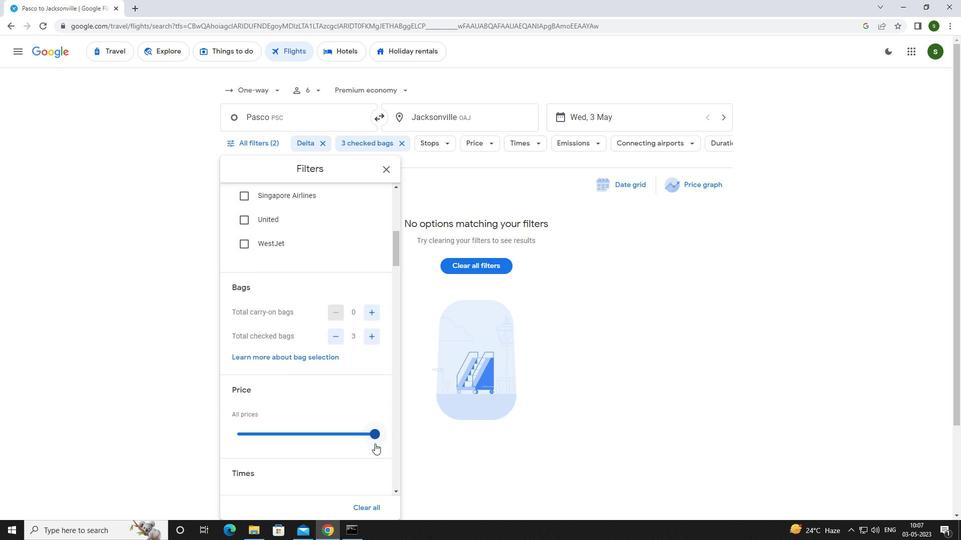 
Action: Mouse scrolled (363, 439) with delta (0, 0)
Screenshot: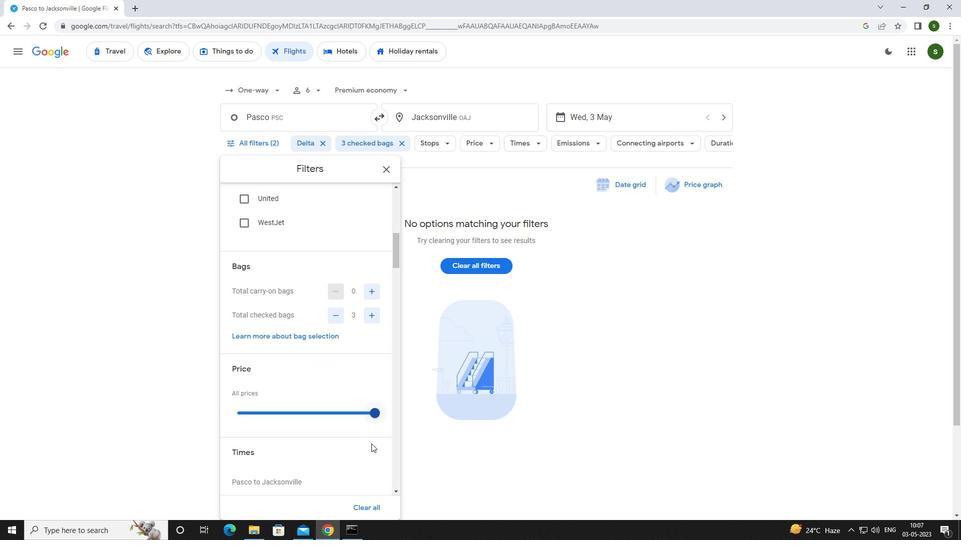 
Action: Mouse scrolled (363, 439) with delta (0, 0)
Screenshot: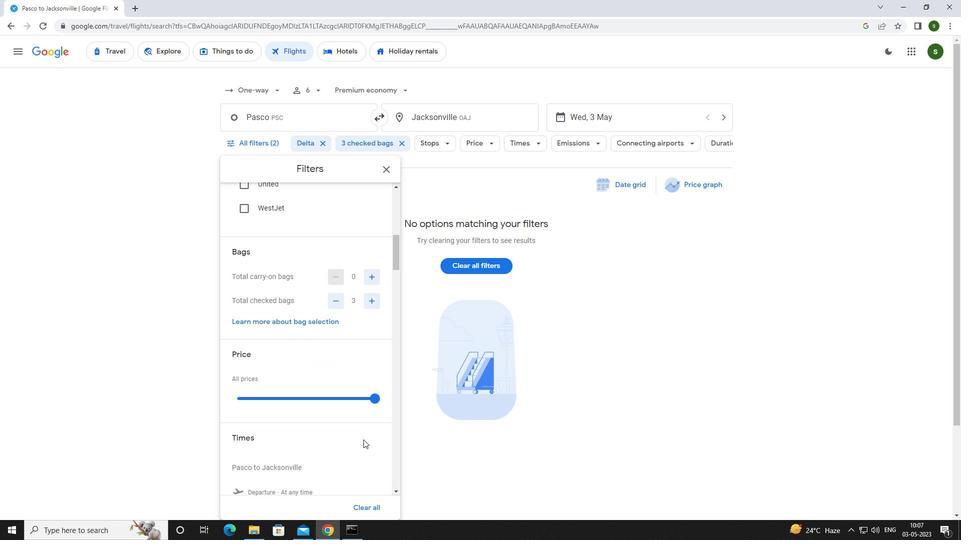 
Action: Mouse moved to (237, 356)
Screenshot: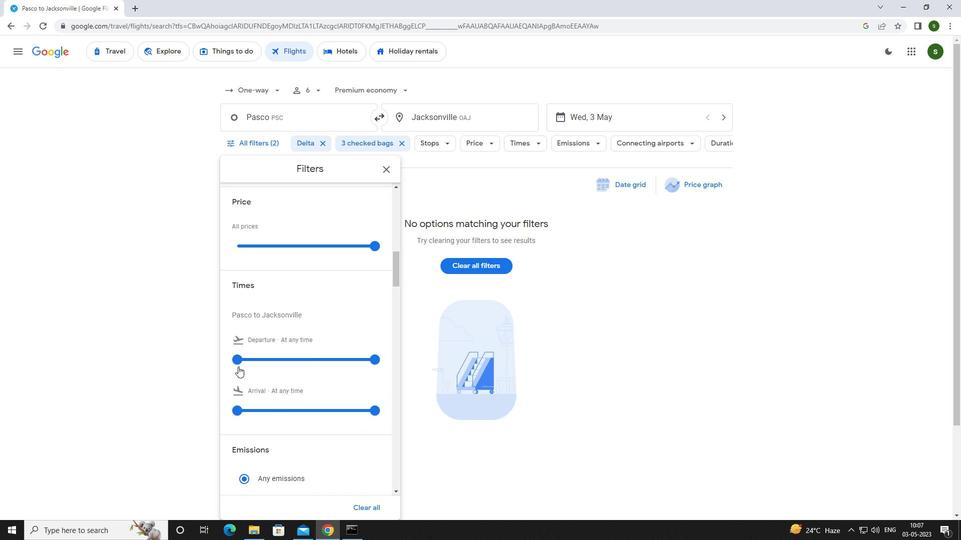 
Action: Mouse pressed left at (237, 356)
Screenshot: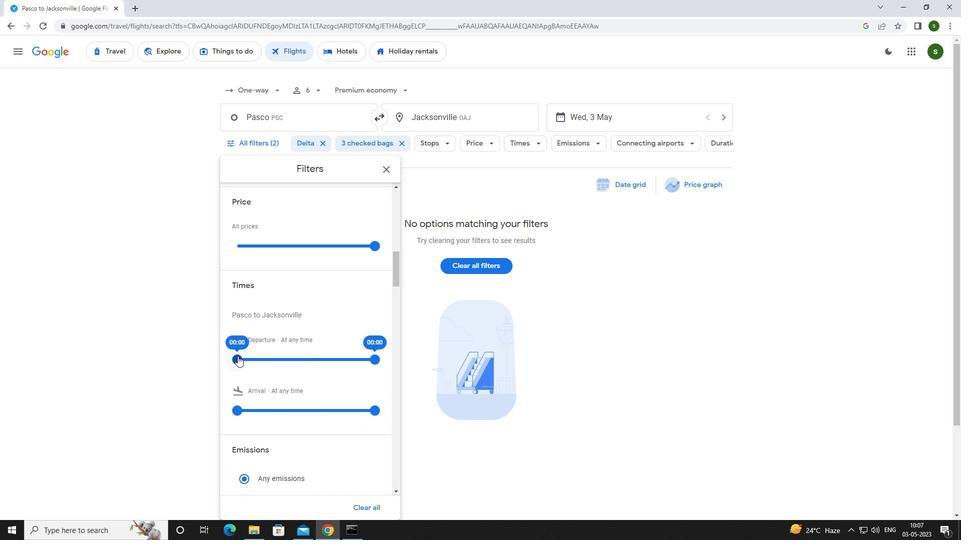 
Action: Mouse moved to (592, 339)
Screenshot: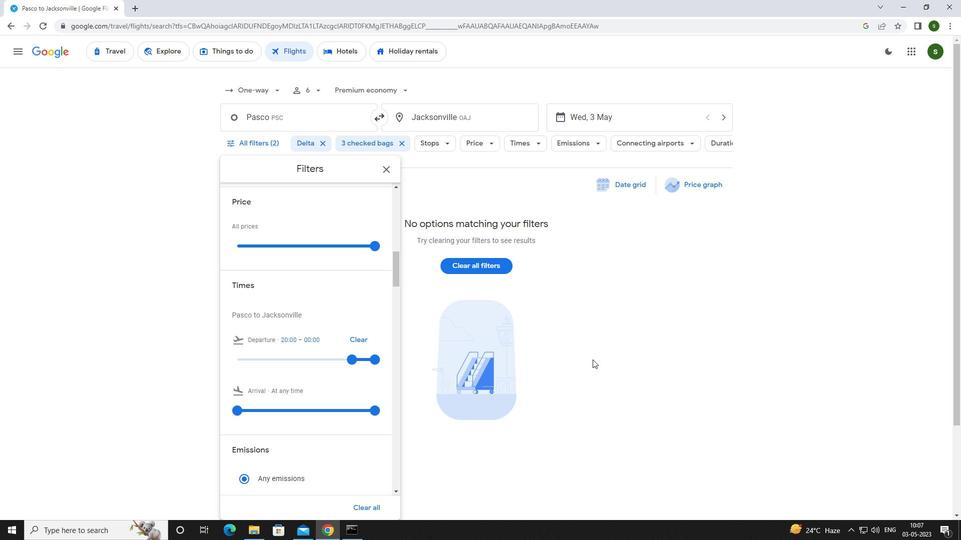 
Action: Mouse pressed left at (592, 339)
Screenshot: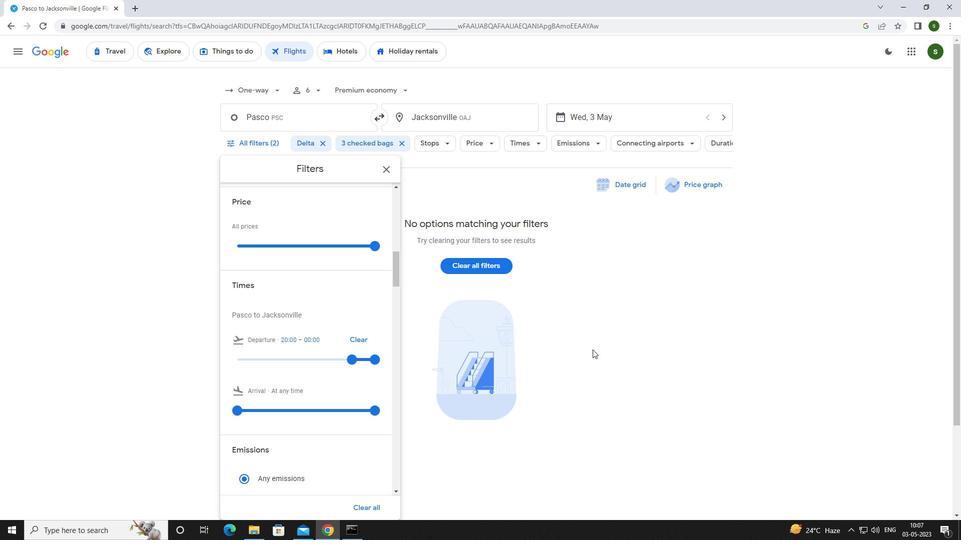 
Action: Mouse moved to (589, 339)
Screenshot: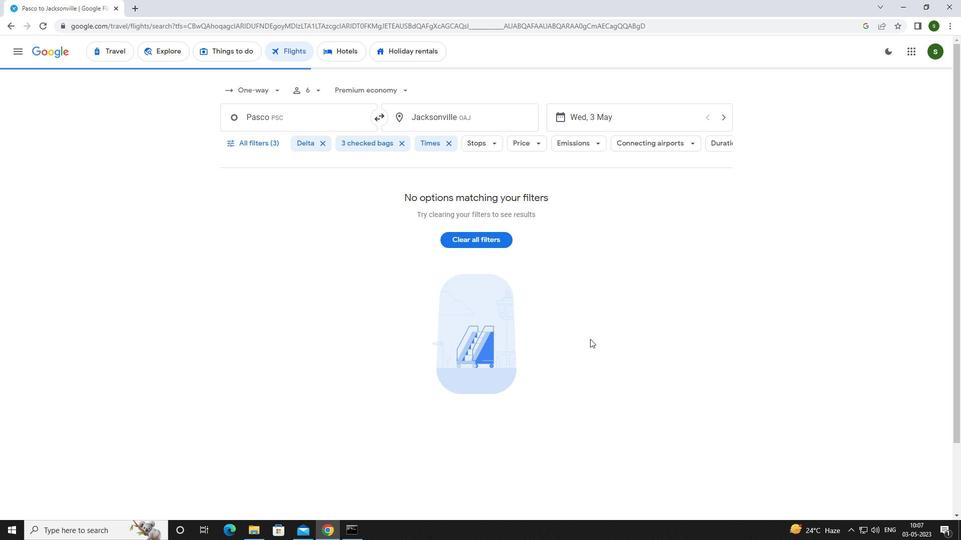 
